 Task: Create a sub task Design and Implement Solution for the task  Improve user input sanitization for better security in the project Transform , assign it to team member softage.7@softage.net and update the status of the sub task to  On Track  , set the priority of the sub task to Low.
Action: Mouse moved to (58, 563)
Screenshot: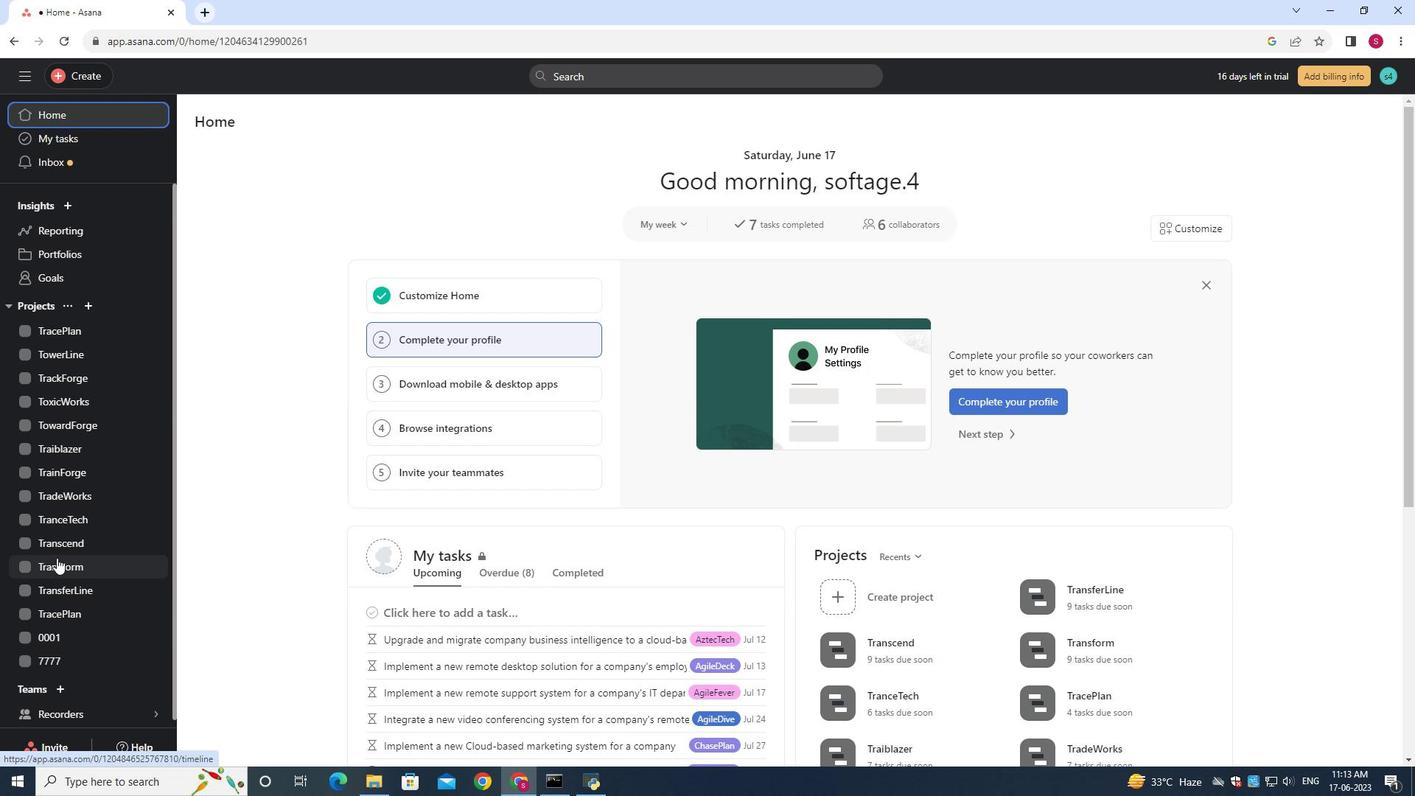 
Action: Mouse pressed left at (58, 563)
Screenshot: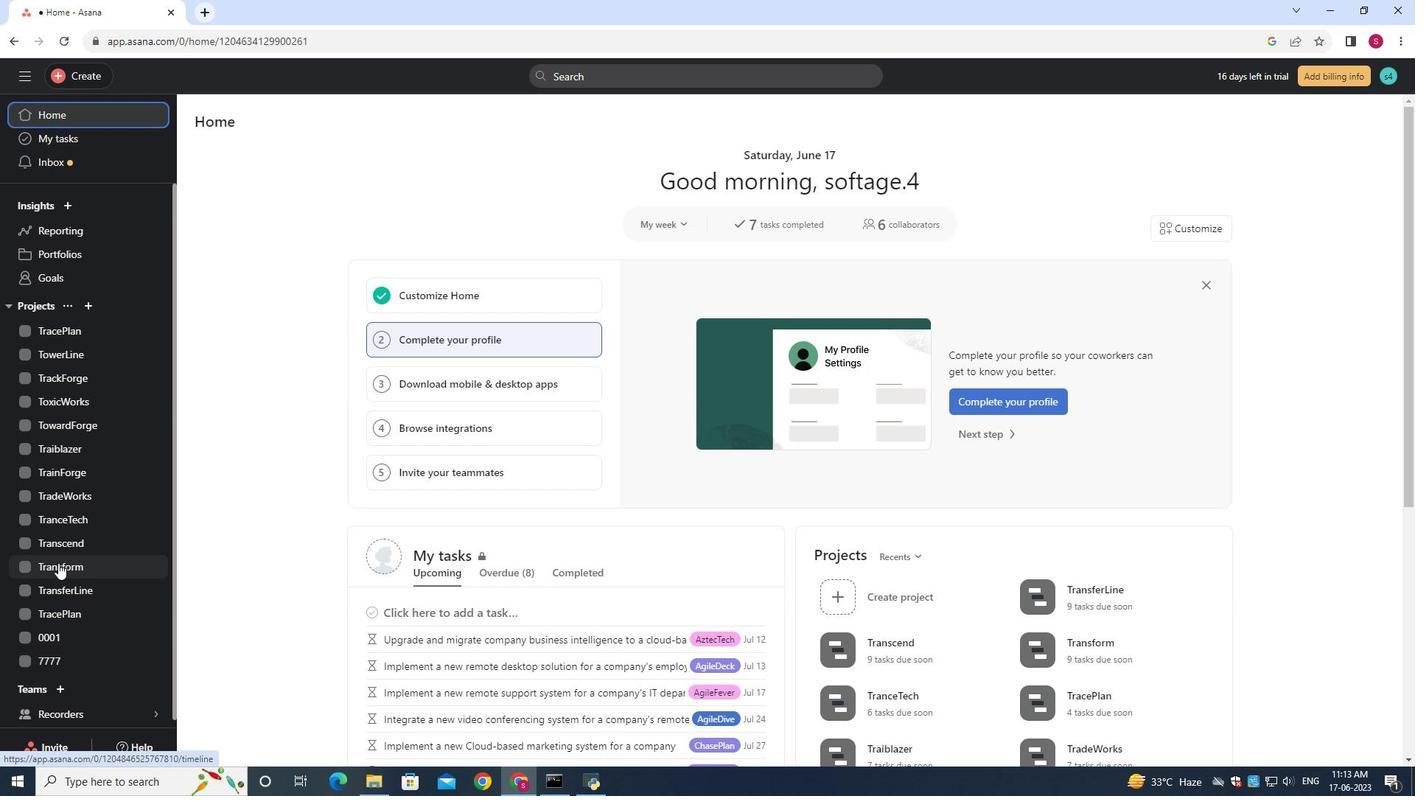 
Action: Mouse moved to (608, 356)
Screenshot: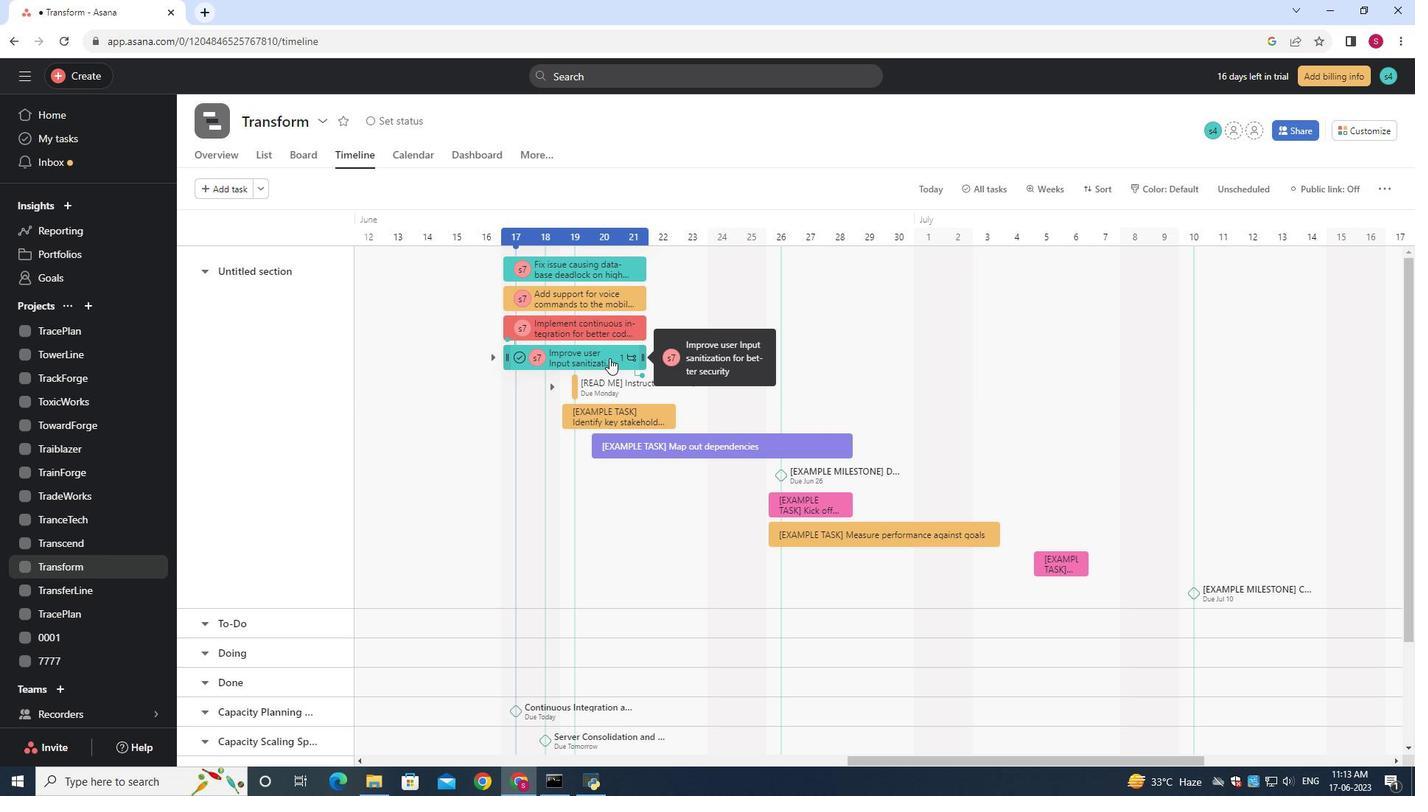 
Action: Mouse pressed left at (608, 356)
Screenshot: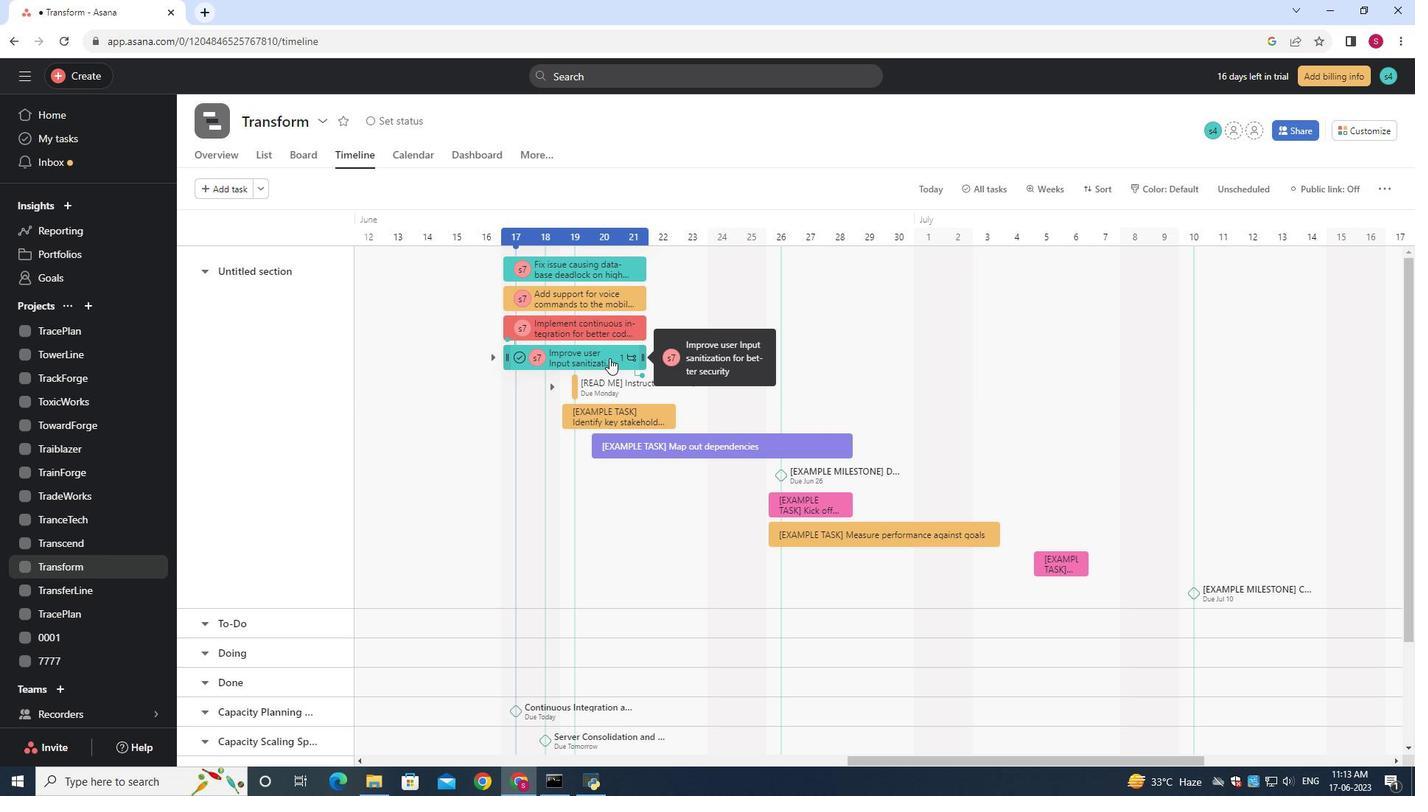 
Action: Mouse moved to (1071, 473)
Screenshot: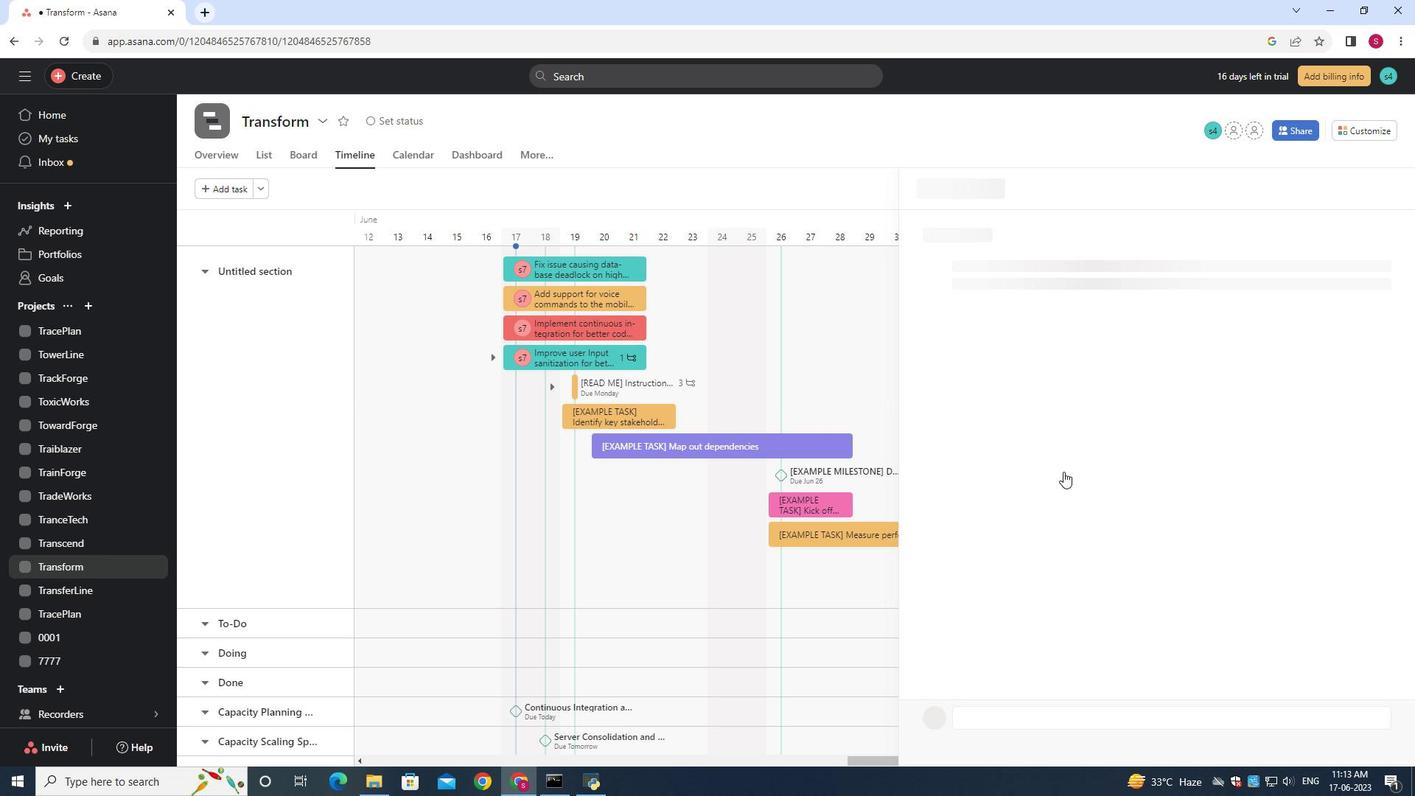 
Action: Mouse scrolled (1071, 473) with delta (0, 0)
Screenshot: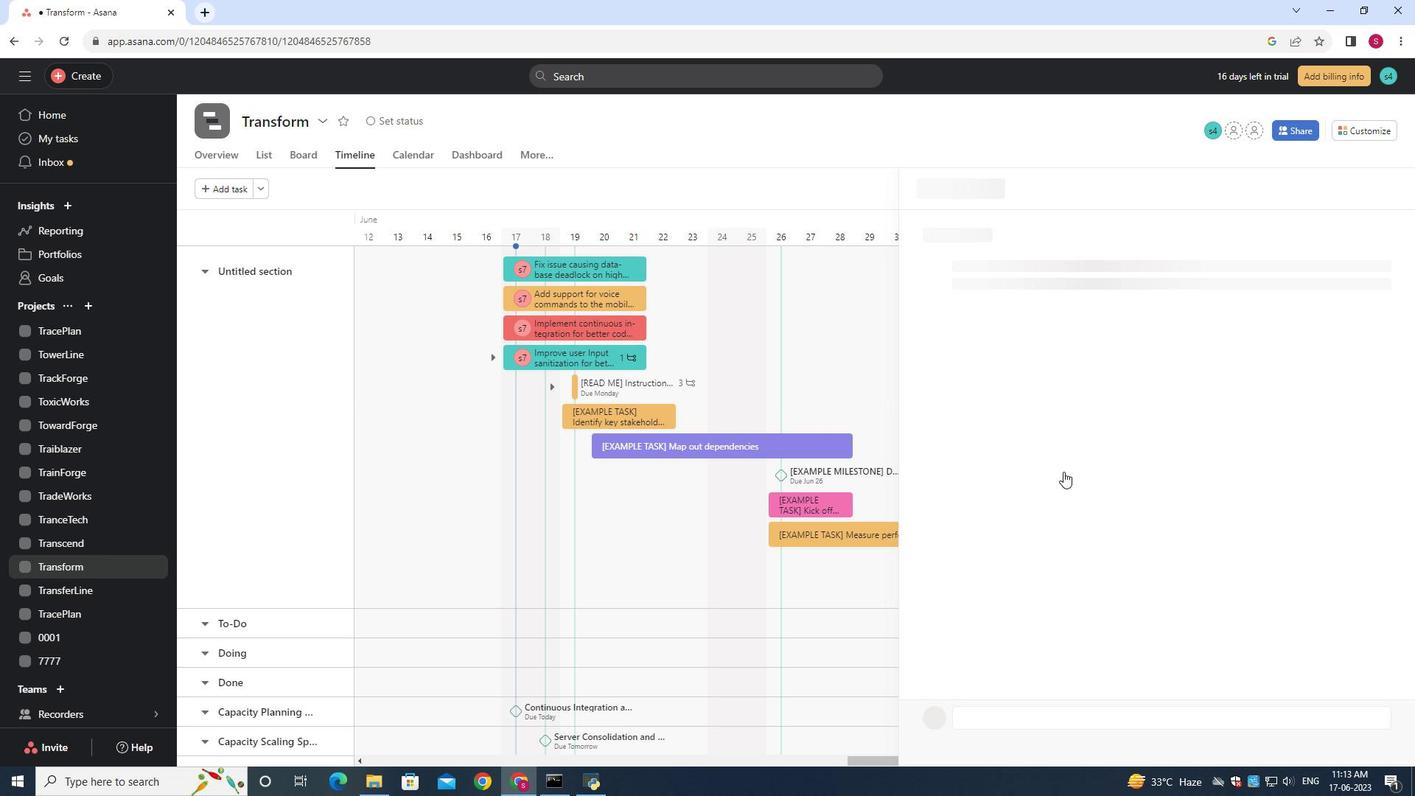 
Action: Mouse scrolled (1071, 473) with delta (0, 0)
Screenshot: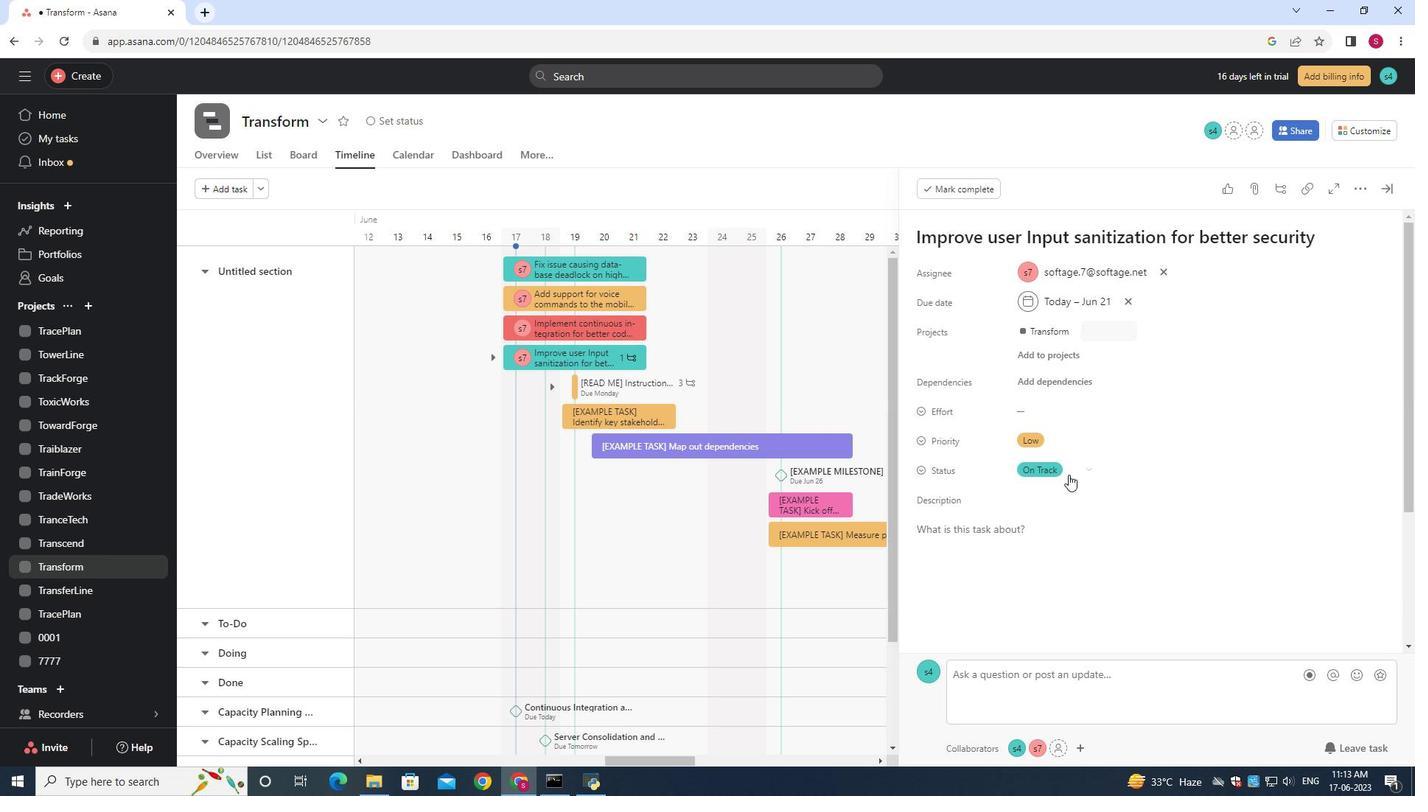 
Action: Mouse scrolled (1071, 473) with delta (0, 0)
Screenshot: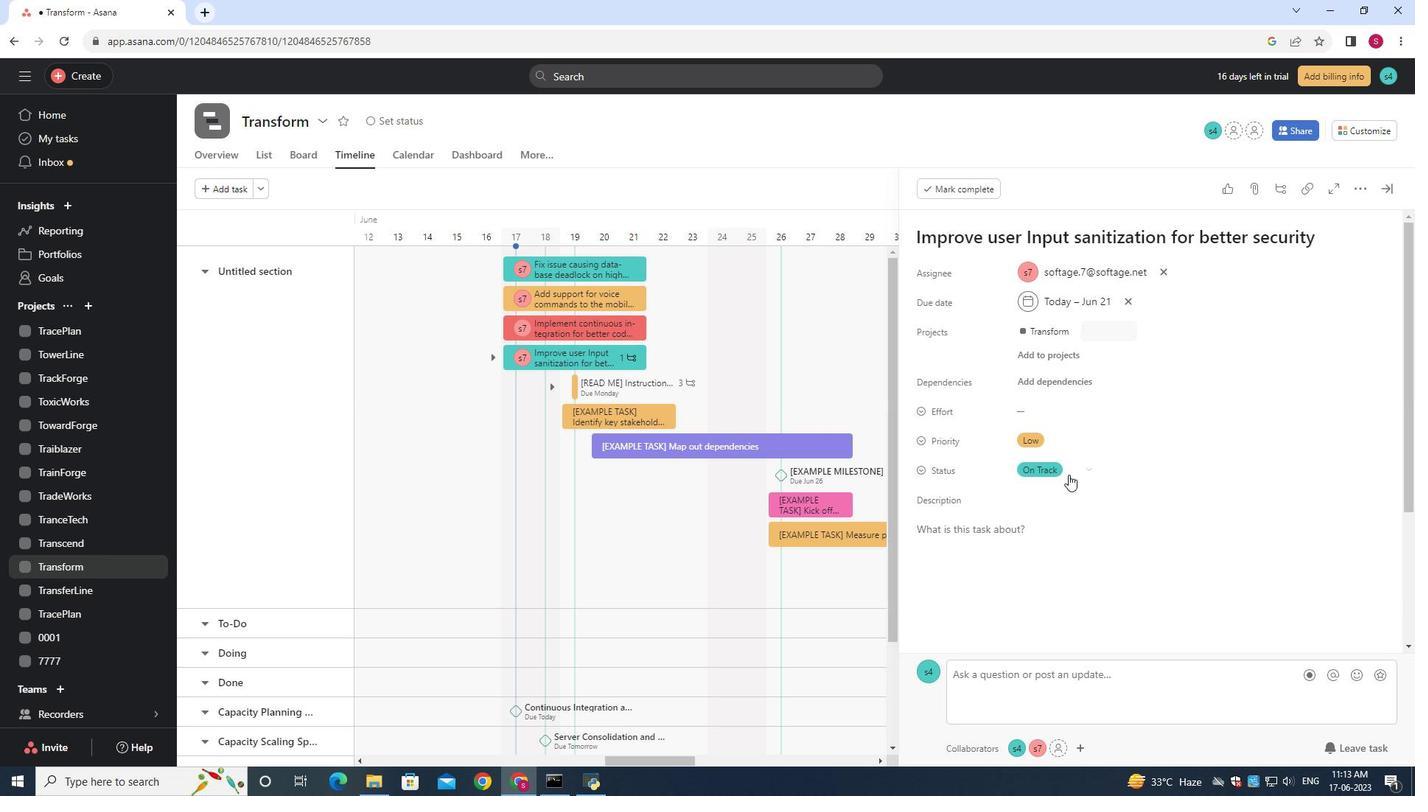 
Action: Mouse scrolled (1071, 473) with delta (0, 0)
Screenshot: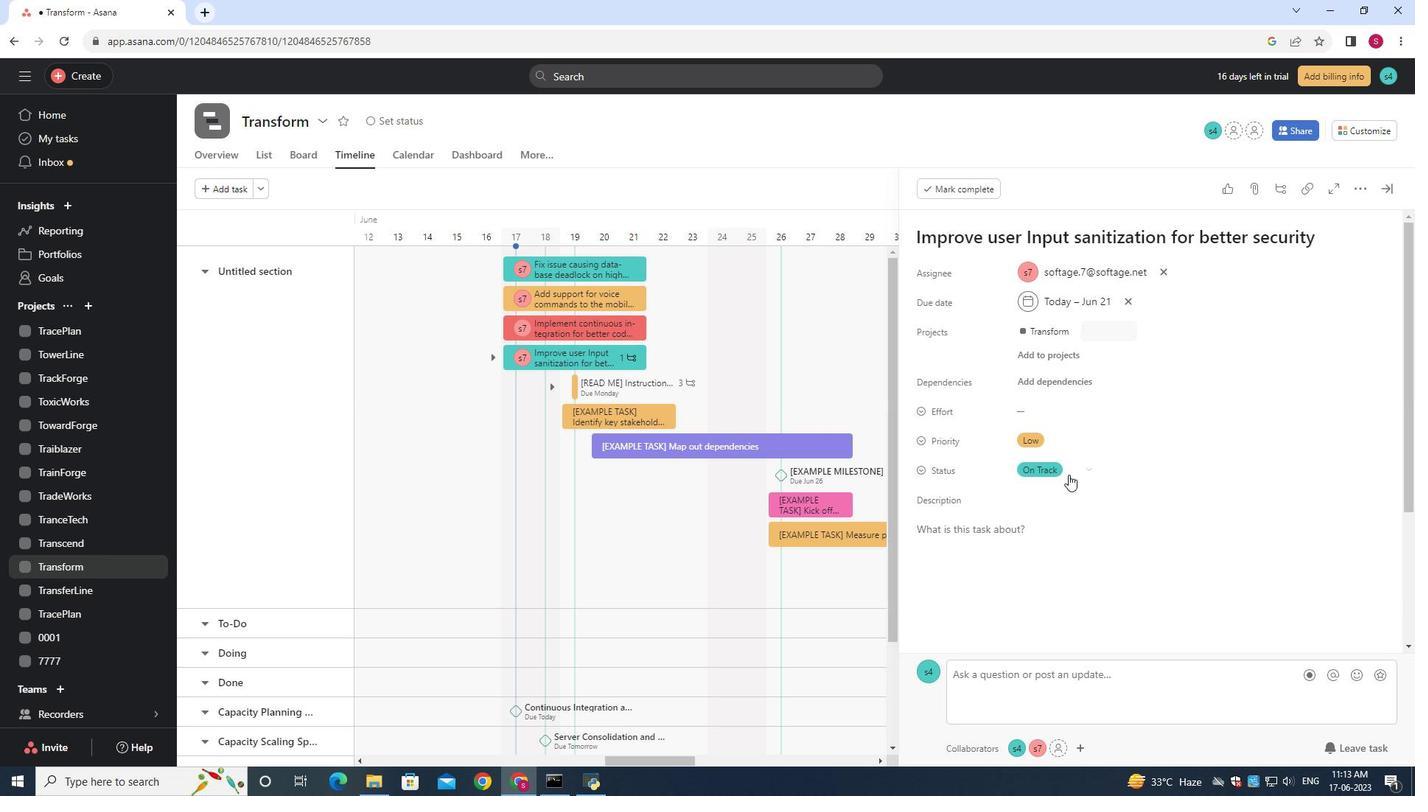 
Action: Mouse moved to (949, 535)
Screenshot: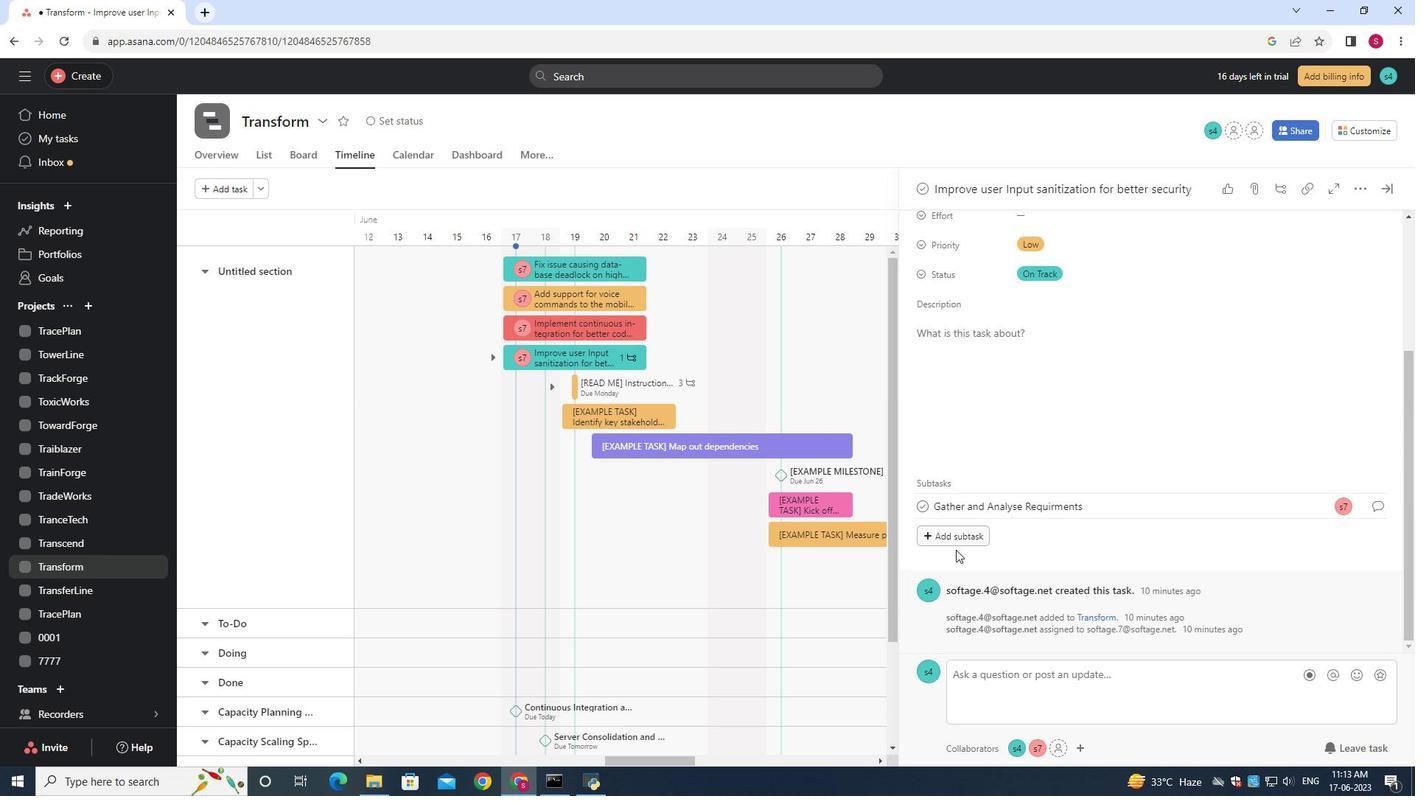 
Action: Mouse pressed left at (949, 535)
Screenshot: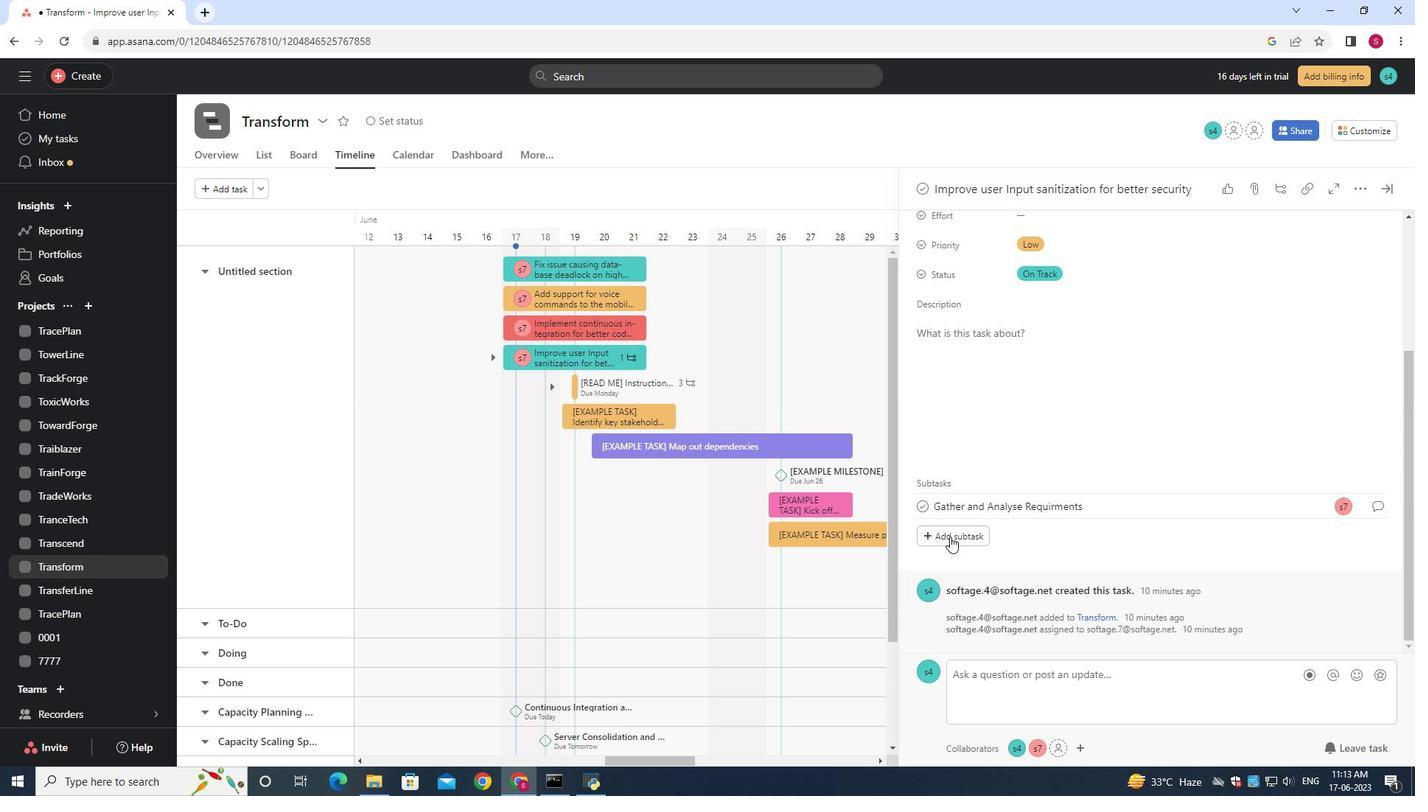 
Action: Mouse moved to (950, 535)
Screenshot: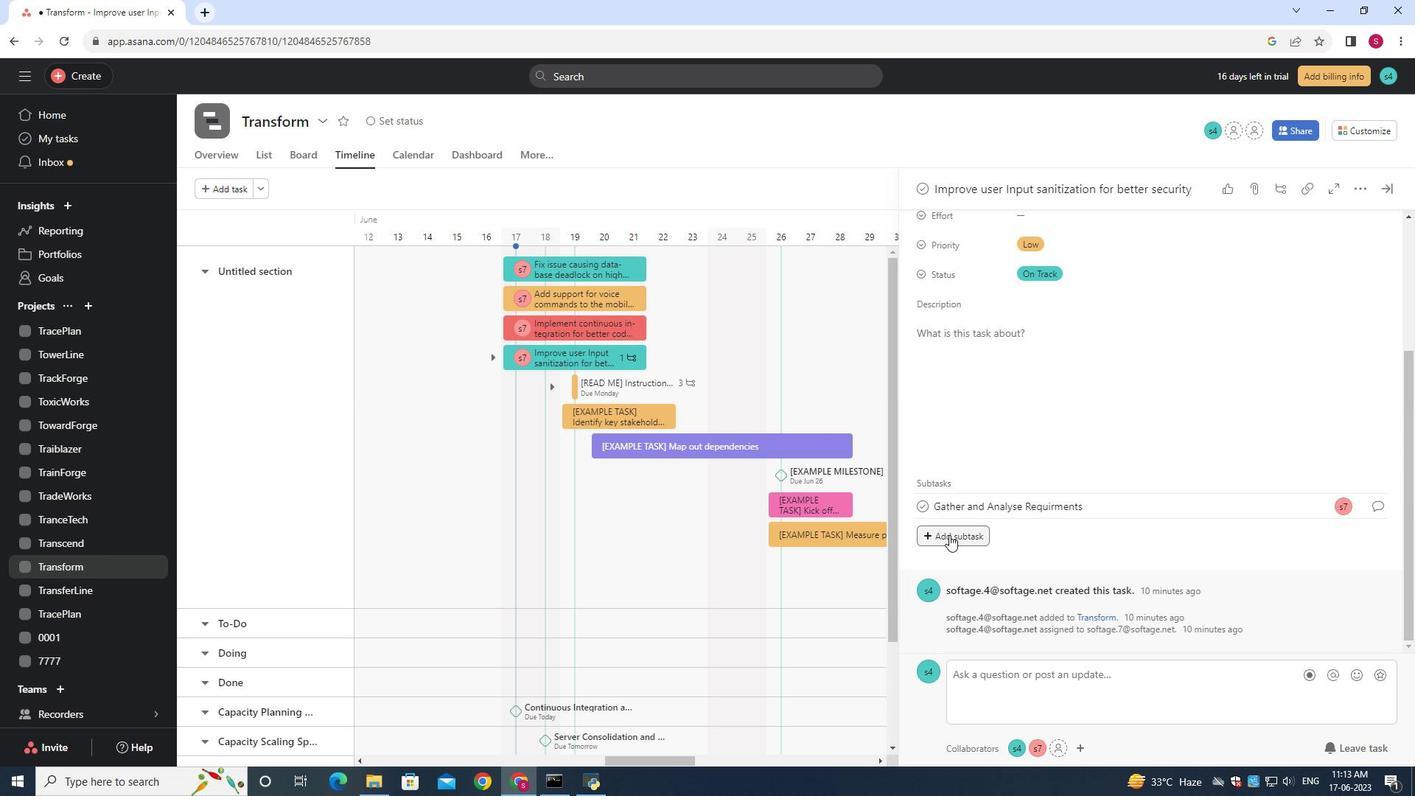 
Action: Key pressed <Key.shift>Dis<Key.backspace><Key.backspace>esign<Key.space>and<Key.space><Key.shift>Implement<Key.space><Key.shift>Solution
Screenshot: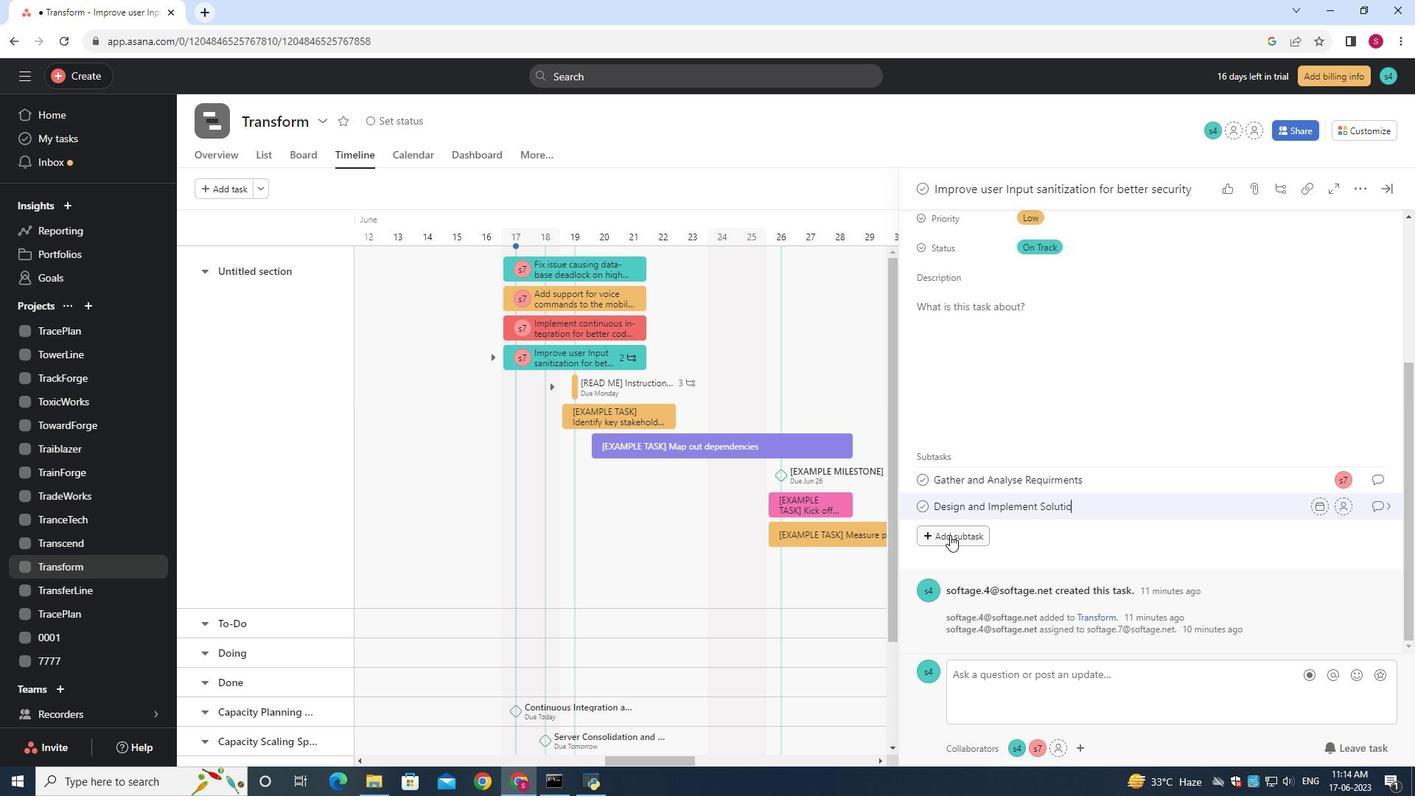 
Action: Mouse moved to (1347, 503)
Screenshot: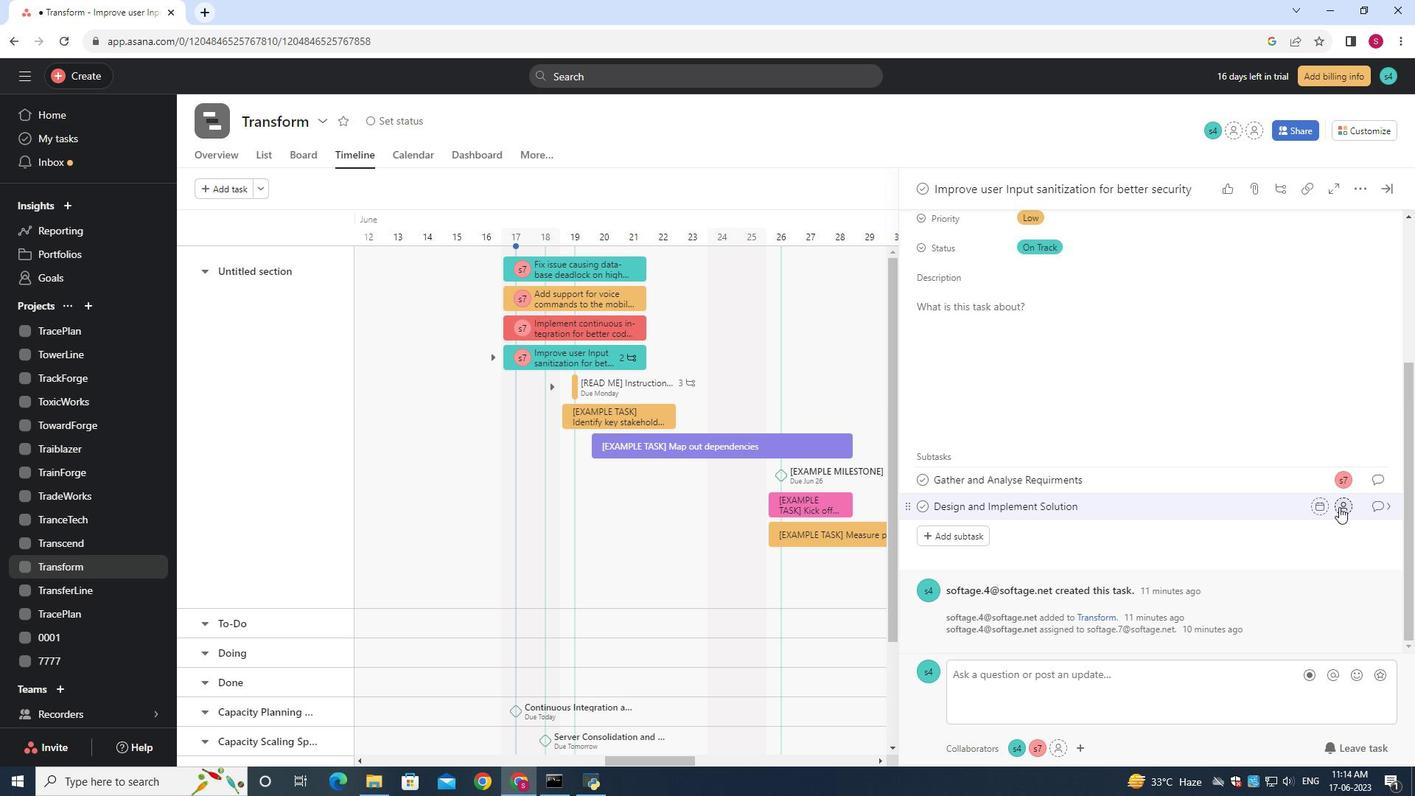 
Action: Mouse pressed left at (1347, 503)
Screenshot: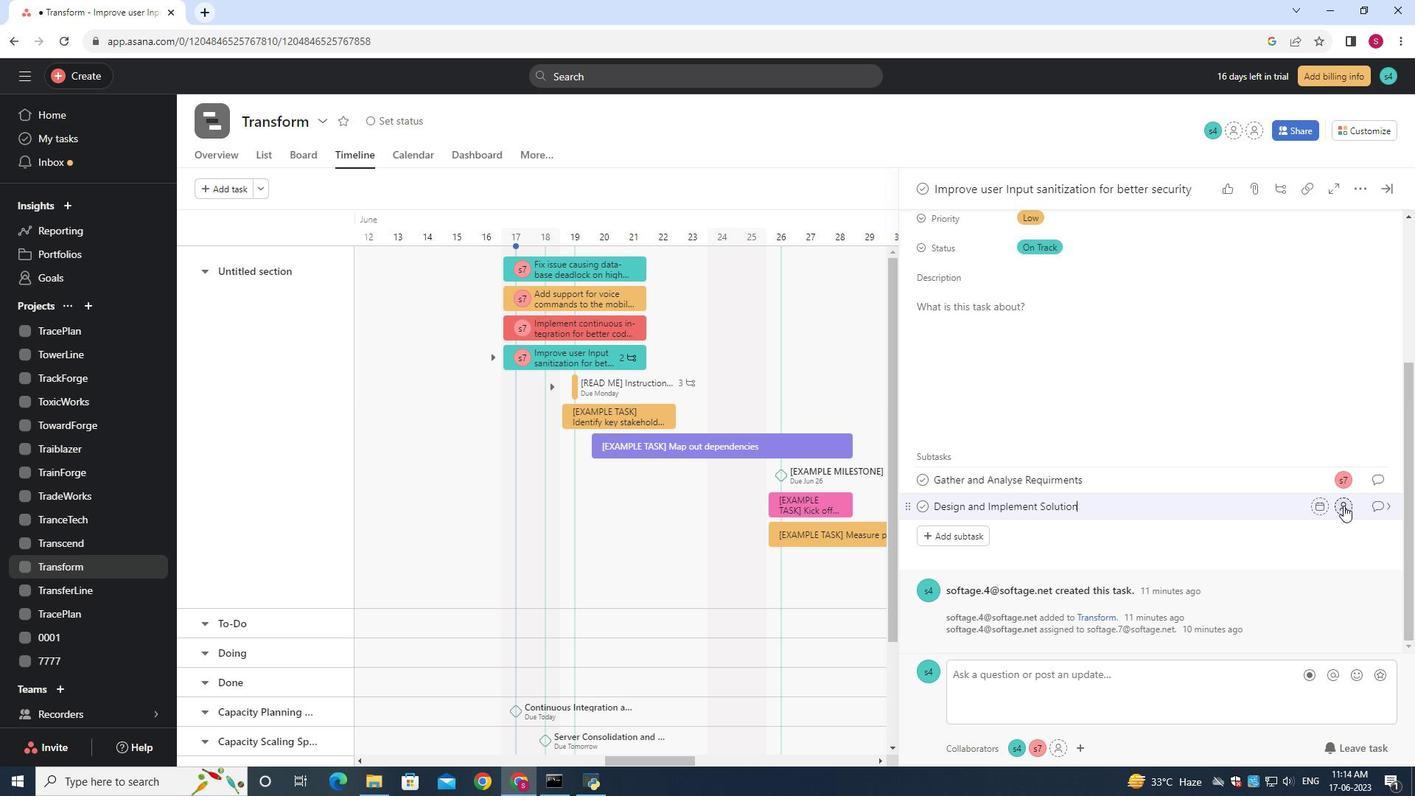 
Action: Mouse moved to (1333, 495)
Screenshot: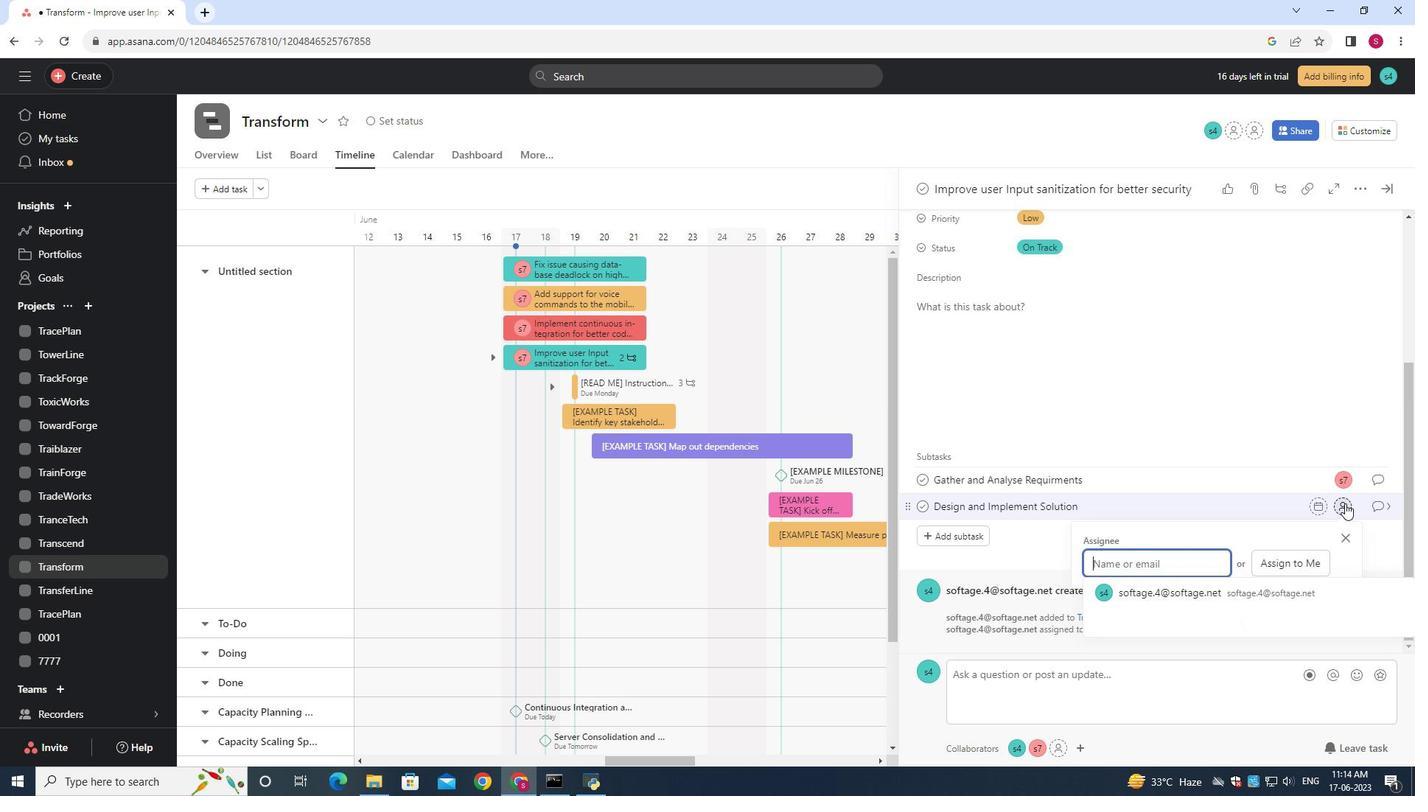
Action: Key pressed softage.
Screenshot: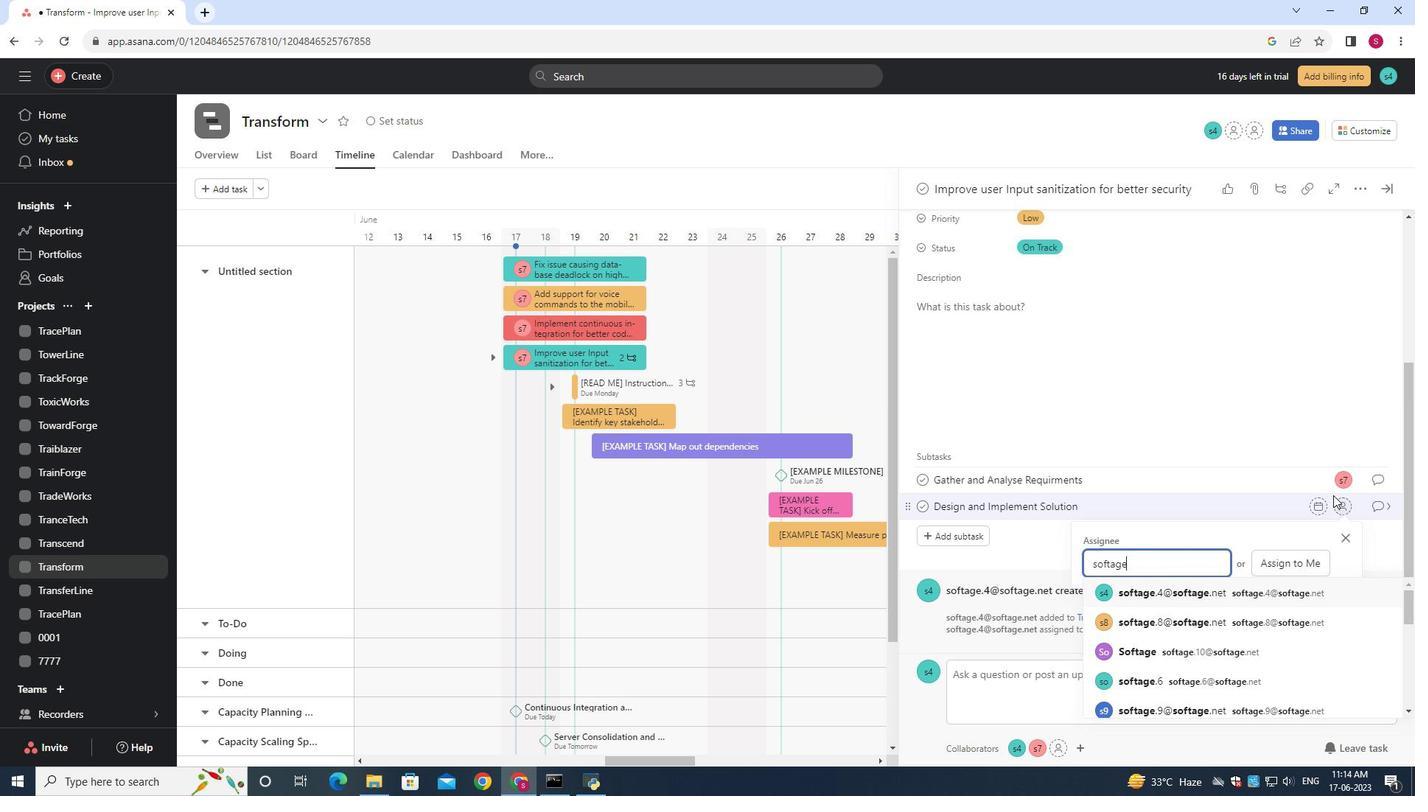 
Action: Mouse moved to (1329, 493)
Screenshot: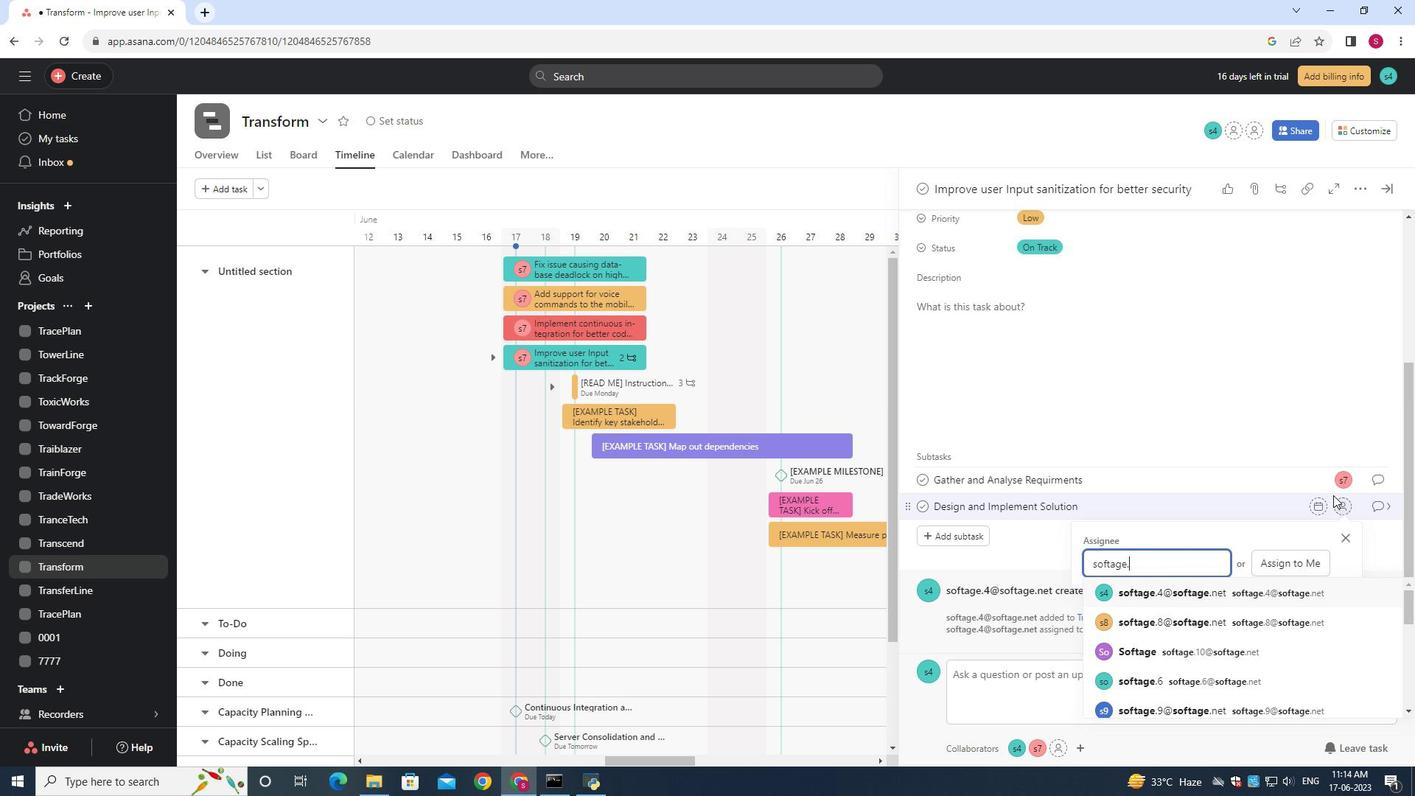 
Action: Key pressed 7
Screenshot: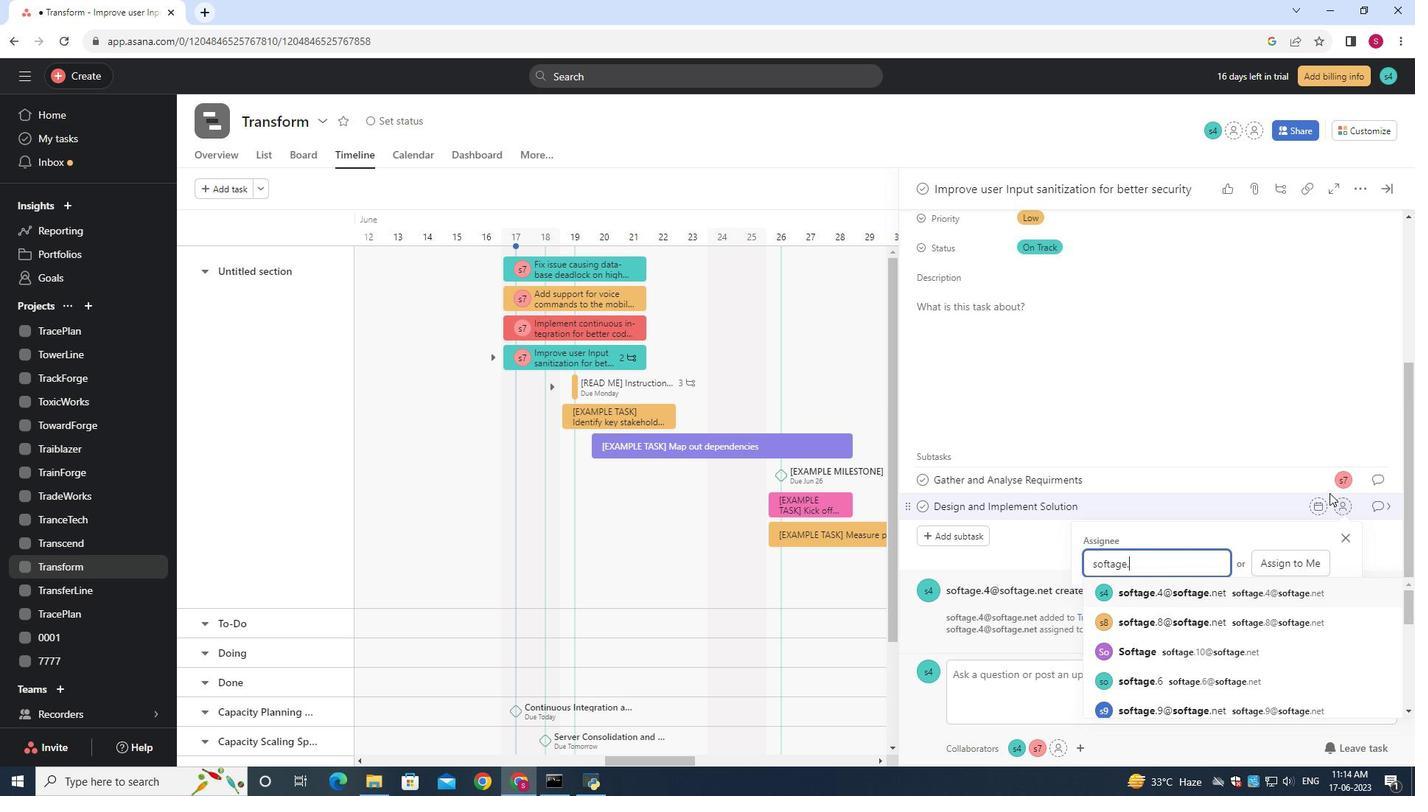 
Action: Mouse moved to (1314, 488)
Screenshot: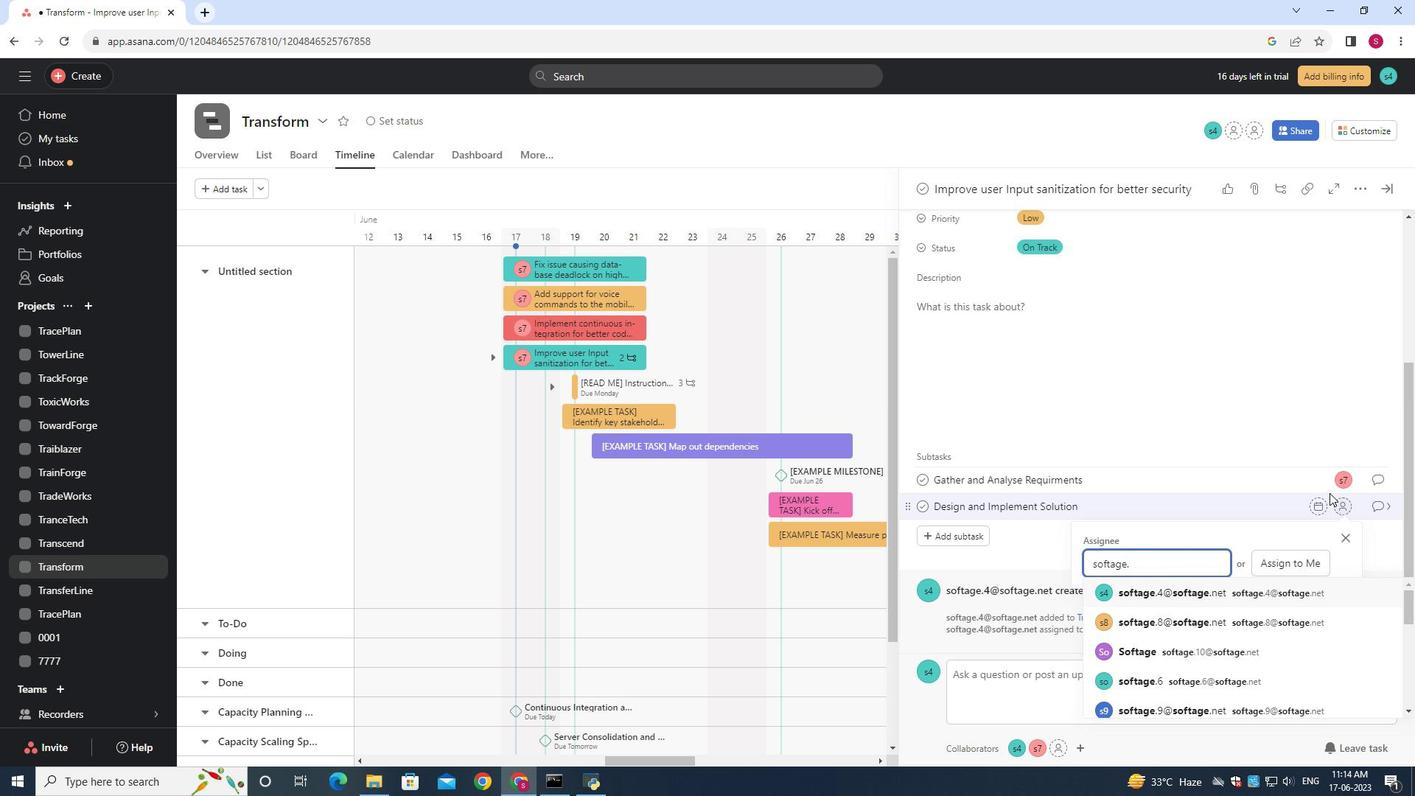 
Action: Key pressed <Key.shift>
Screenshot: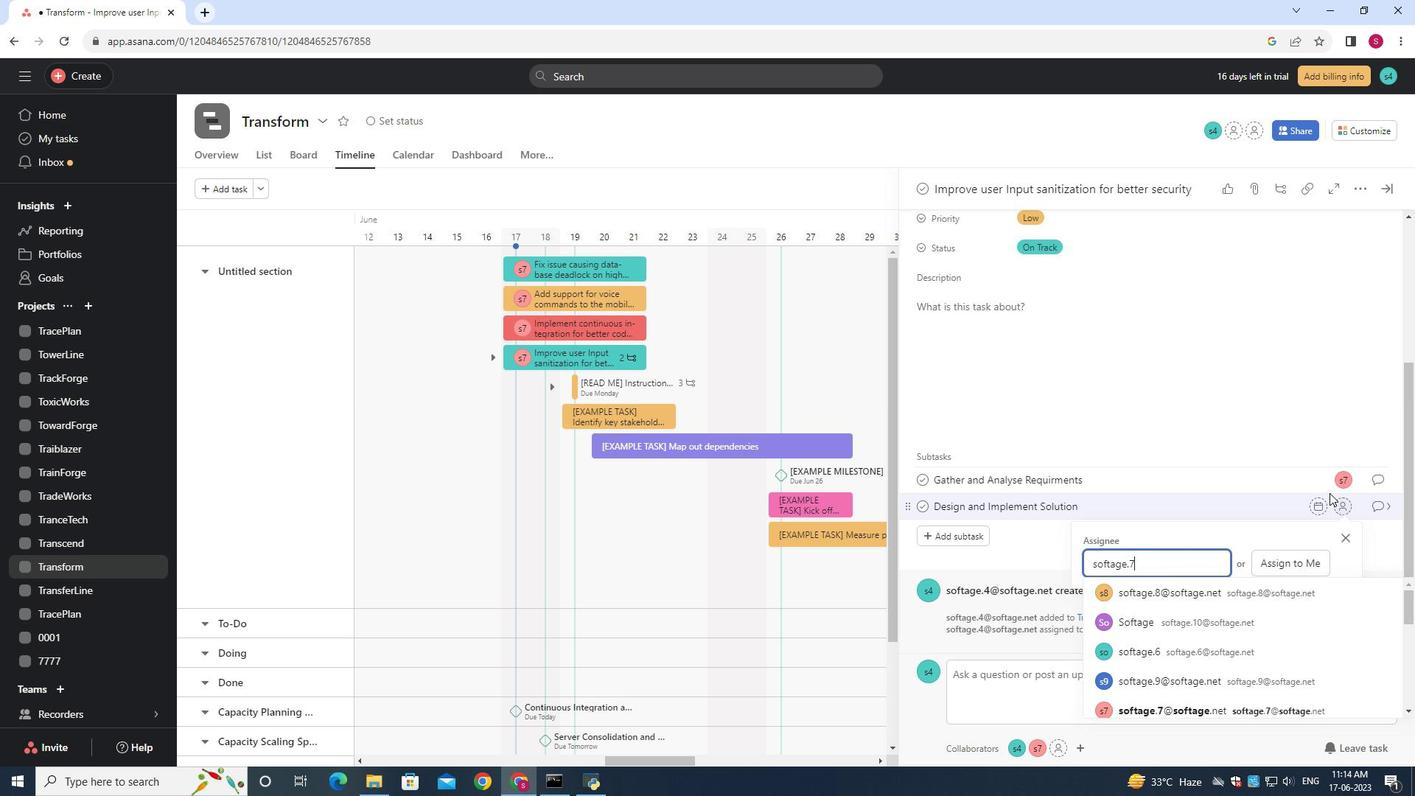 
Action: Mouse moved to (1306, 483)
Screenshot: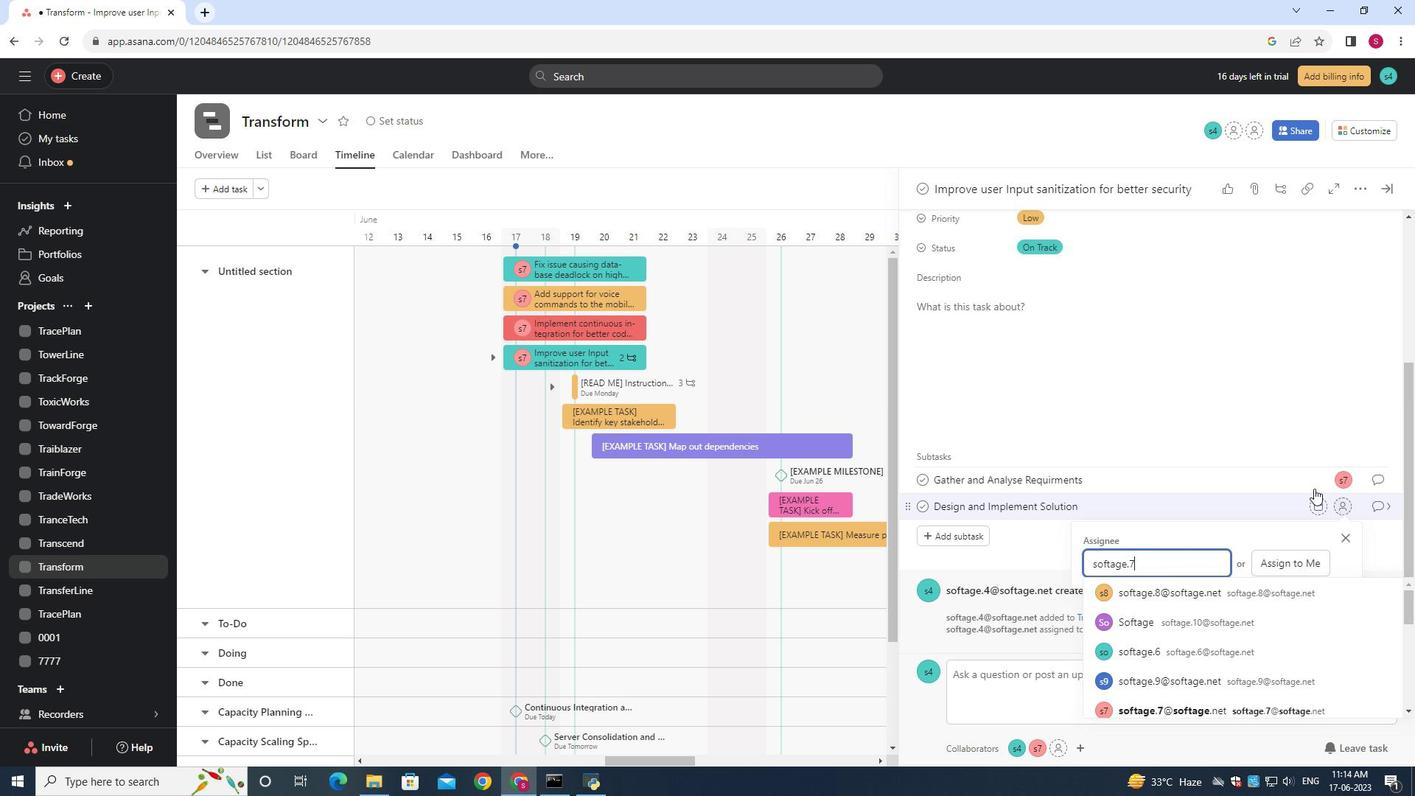 
Action: Key pressed @softage.net
Screenshot: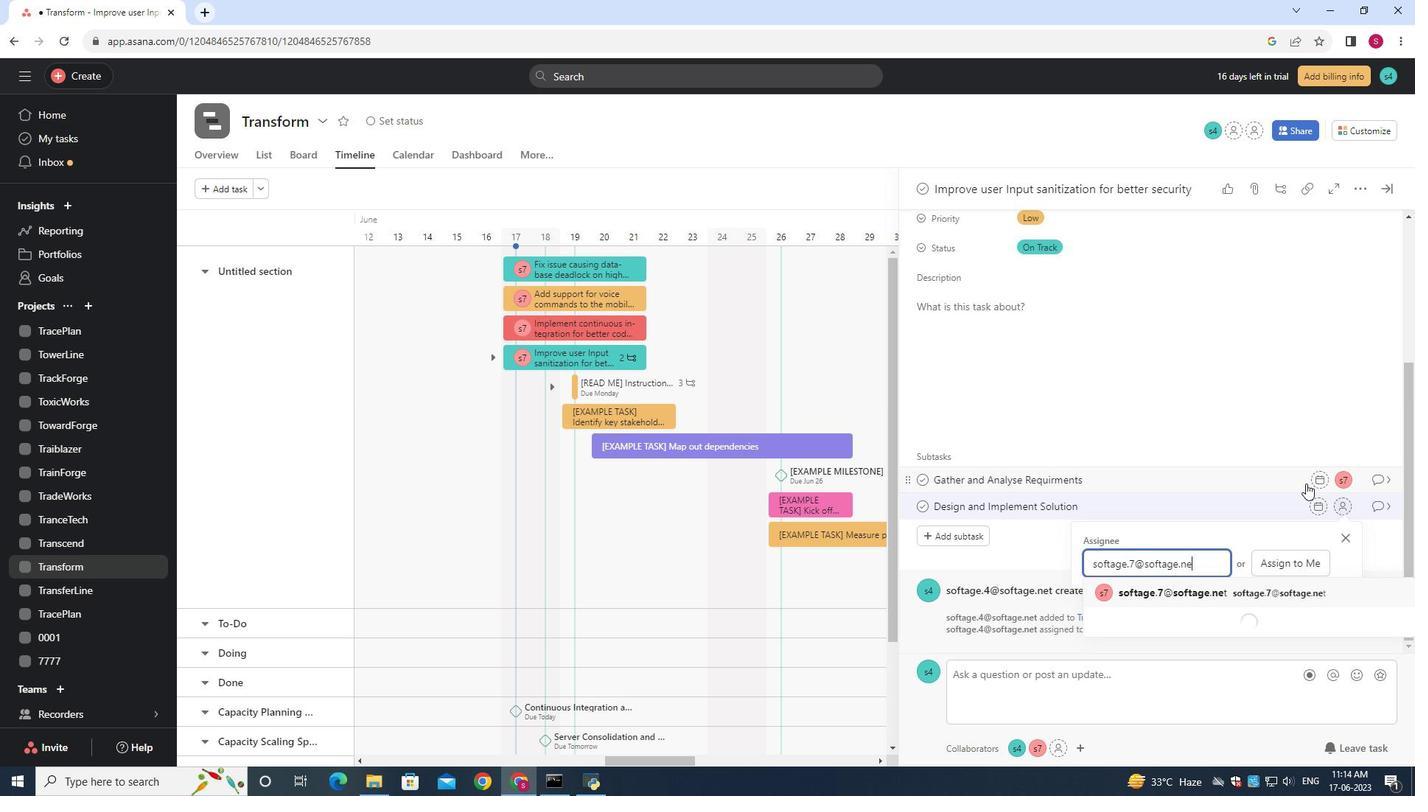
Action: Mouse moved to (1166, 589)
Screenshot: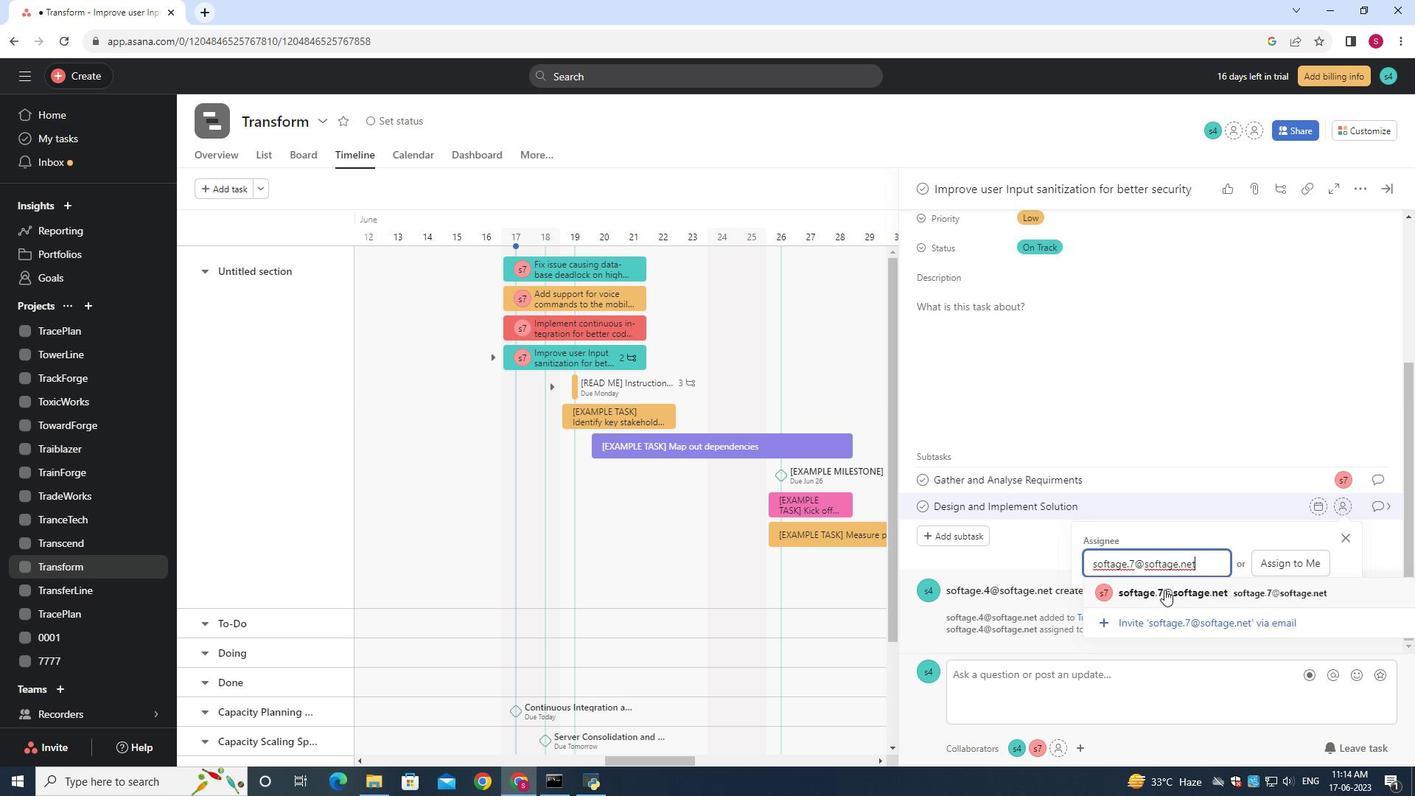 
Action: Mouse pressed left at (1166, 589)
Screenshot: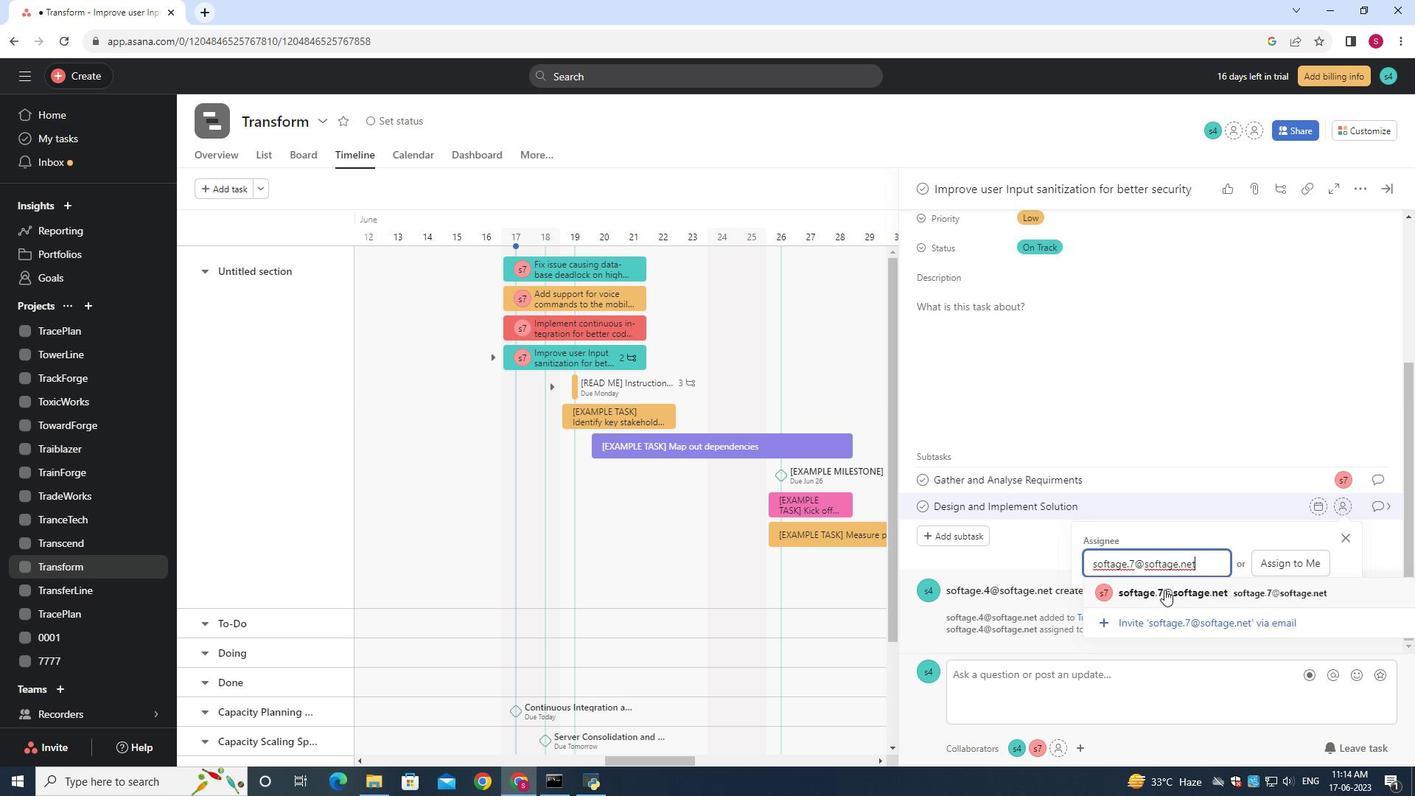 
Action: Mouse moved to (1384, 507)
Screenshot: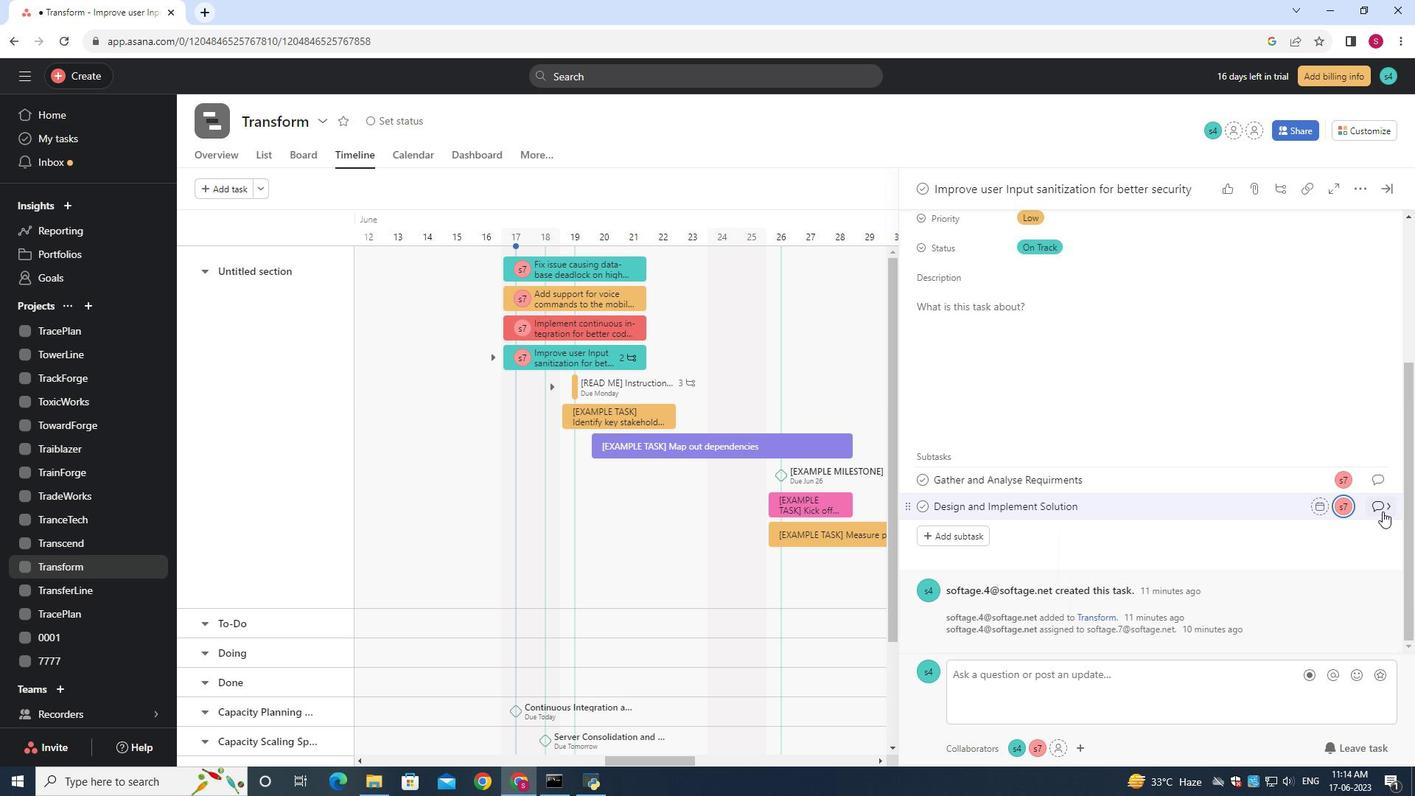 
Action: Mouse pressed left at (1384, 507)
Screenshot: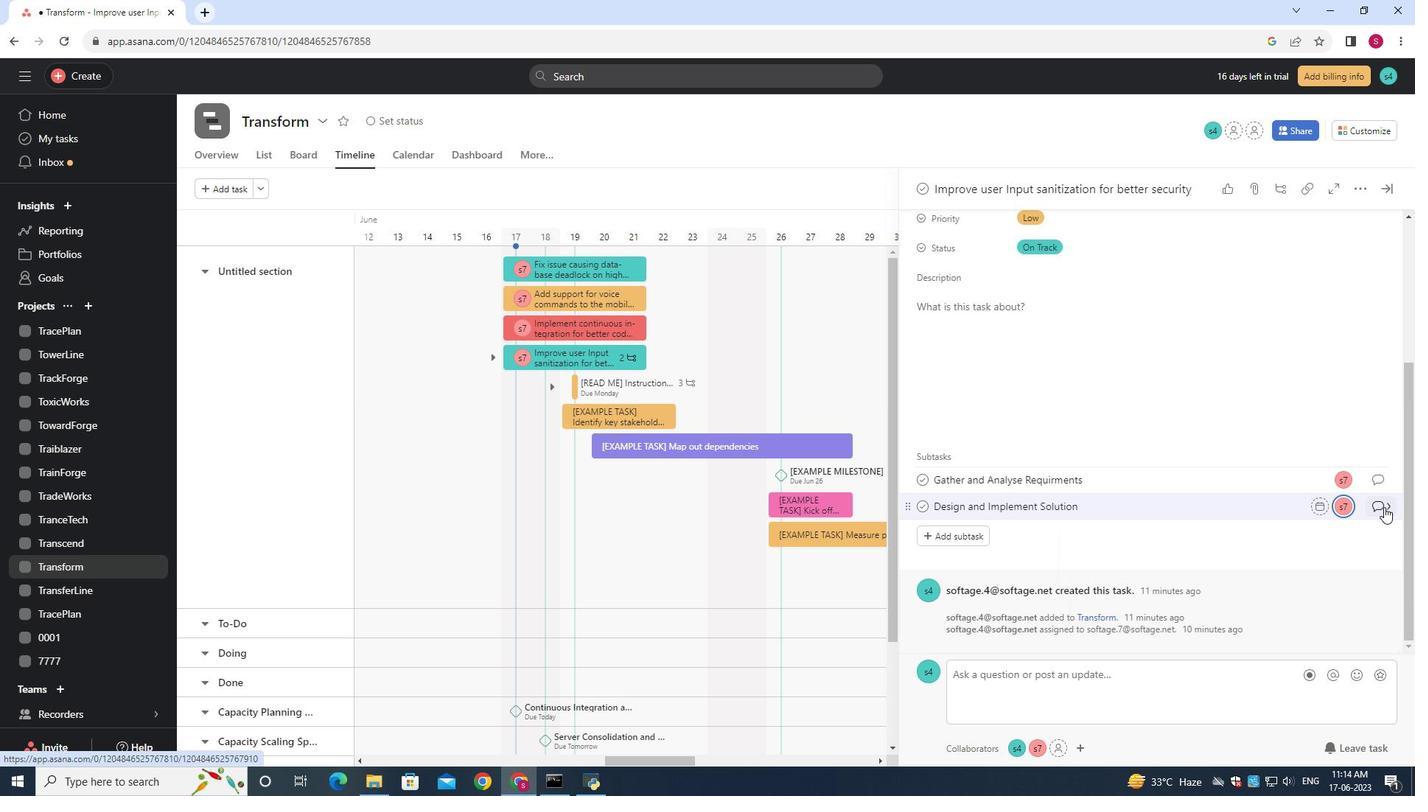 
Action: Mouse moved to (950, 399)
Screenshot: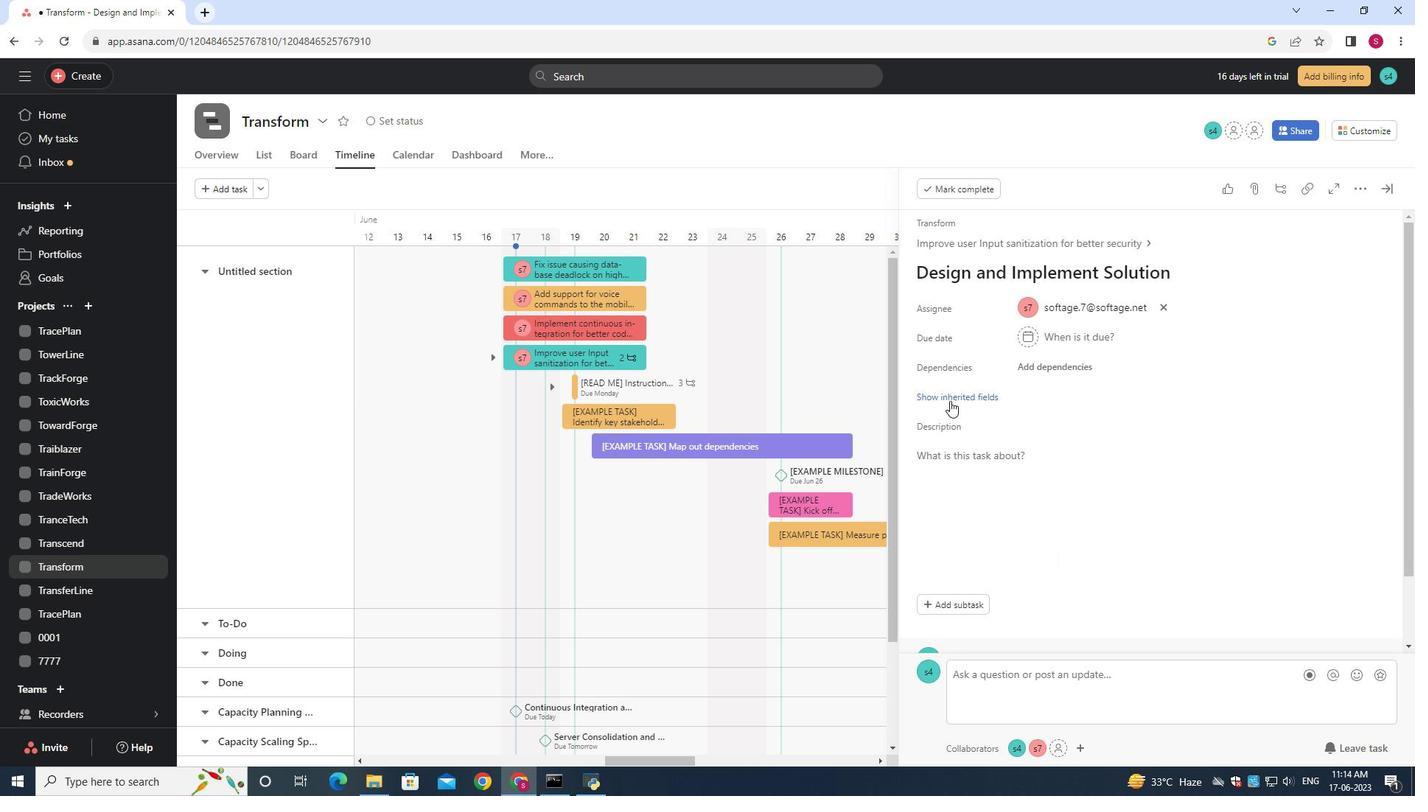 
Action: Mouse pressed left at (950, 399)
Screenshot: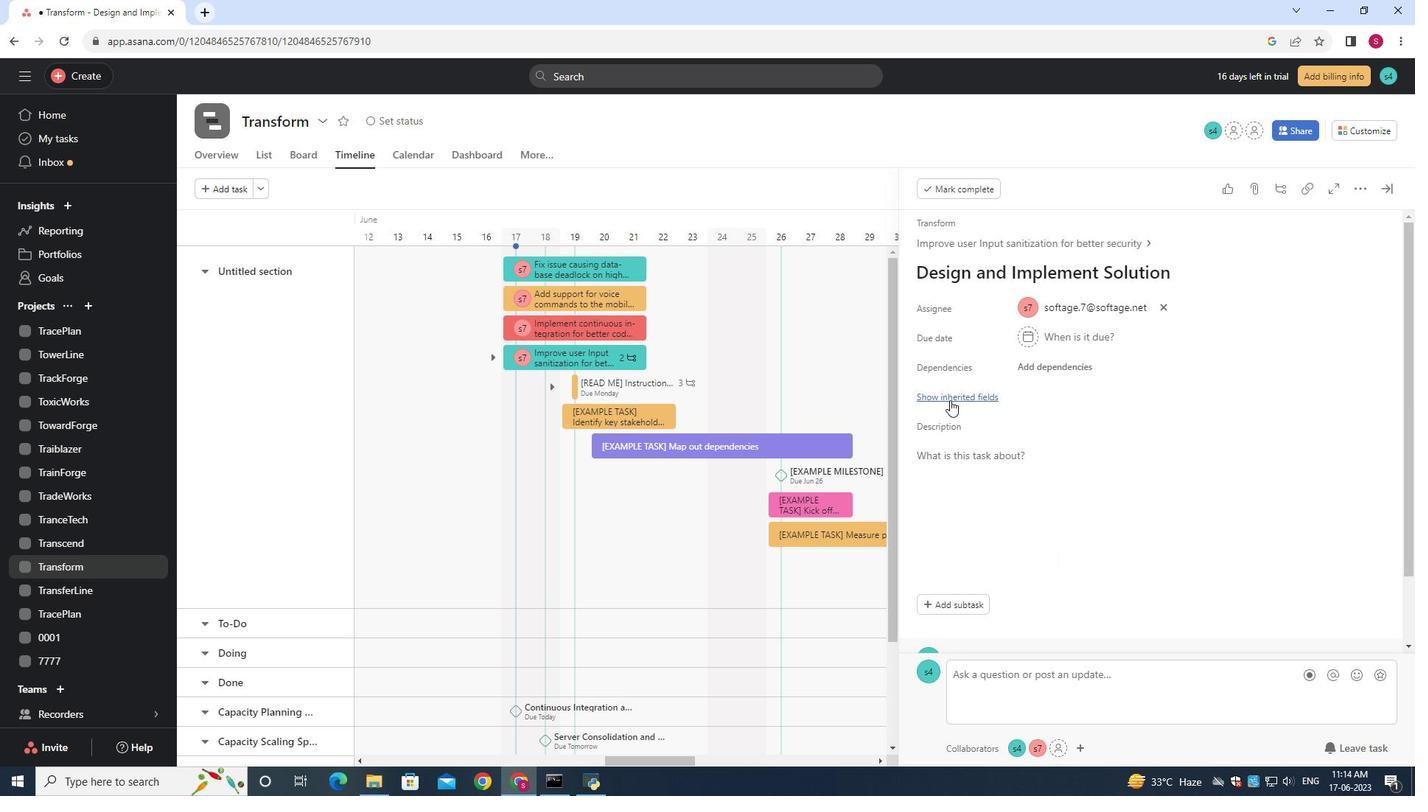 
Action: Mouse moved to (1016, 483)
Screenshot: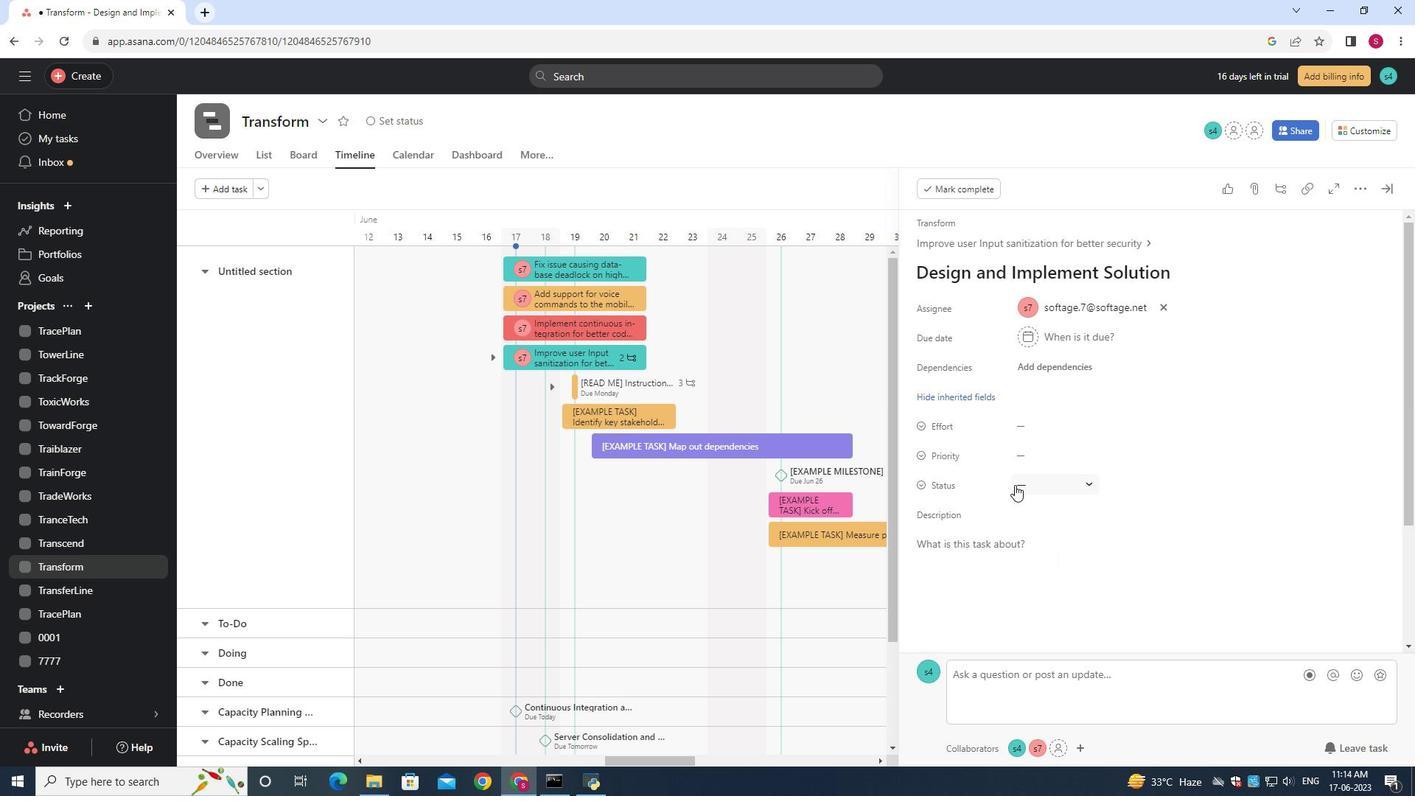 
Action: Mouse pressed left at (1016, 483)
Screenshot: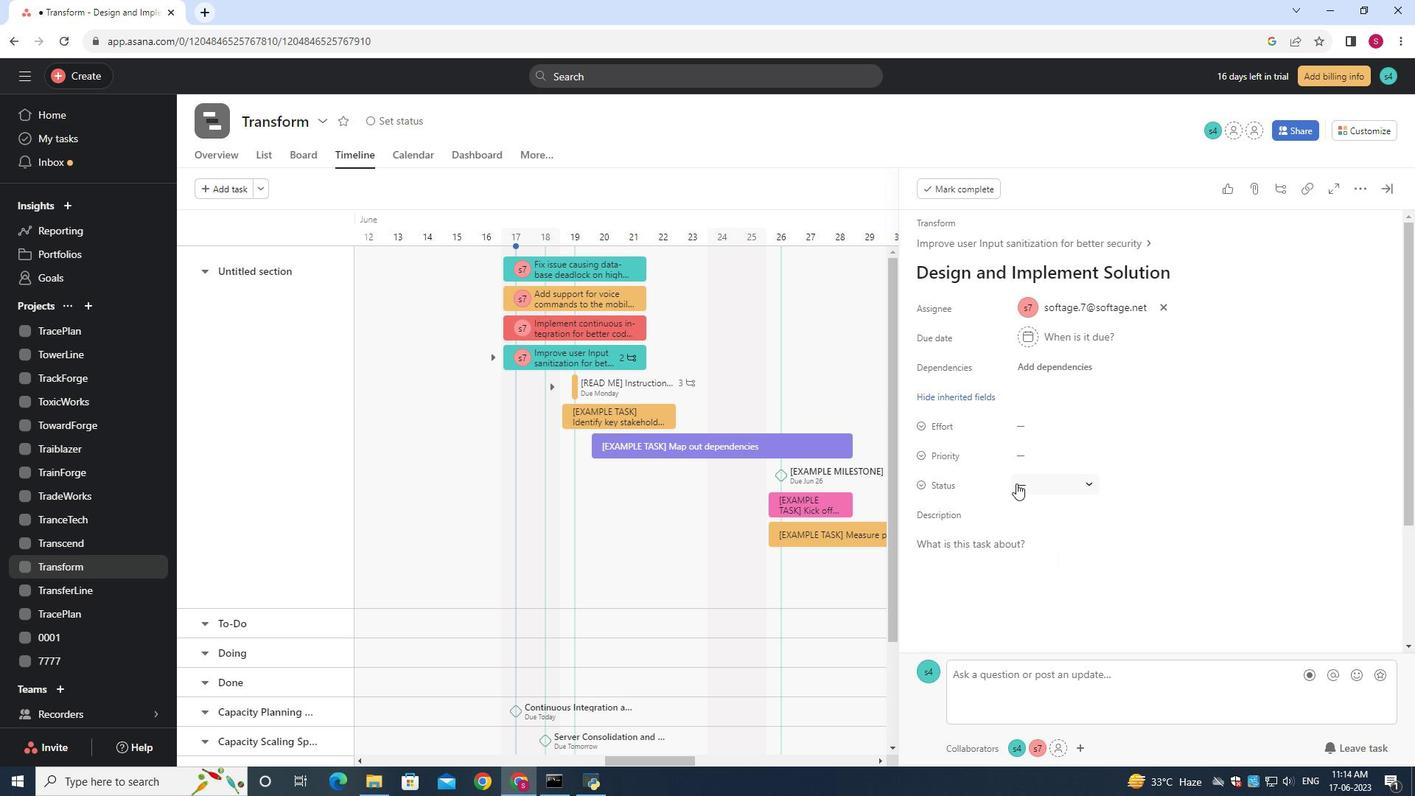 
Action: Mouse moved to (1053, 538)
Screenshot: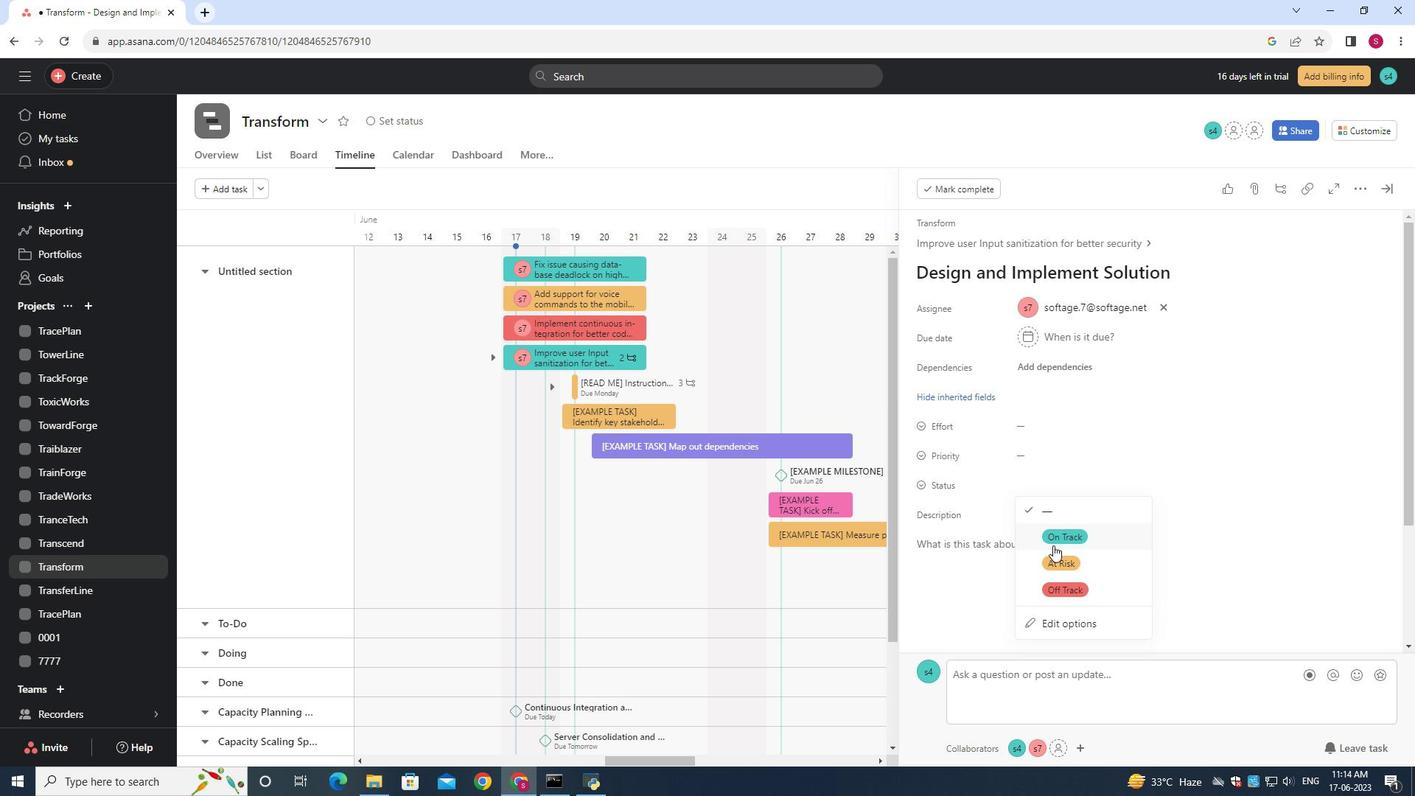 
Action: Mouse pressed left at (1053, 538)
Screenshot: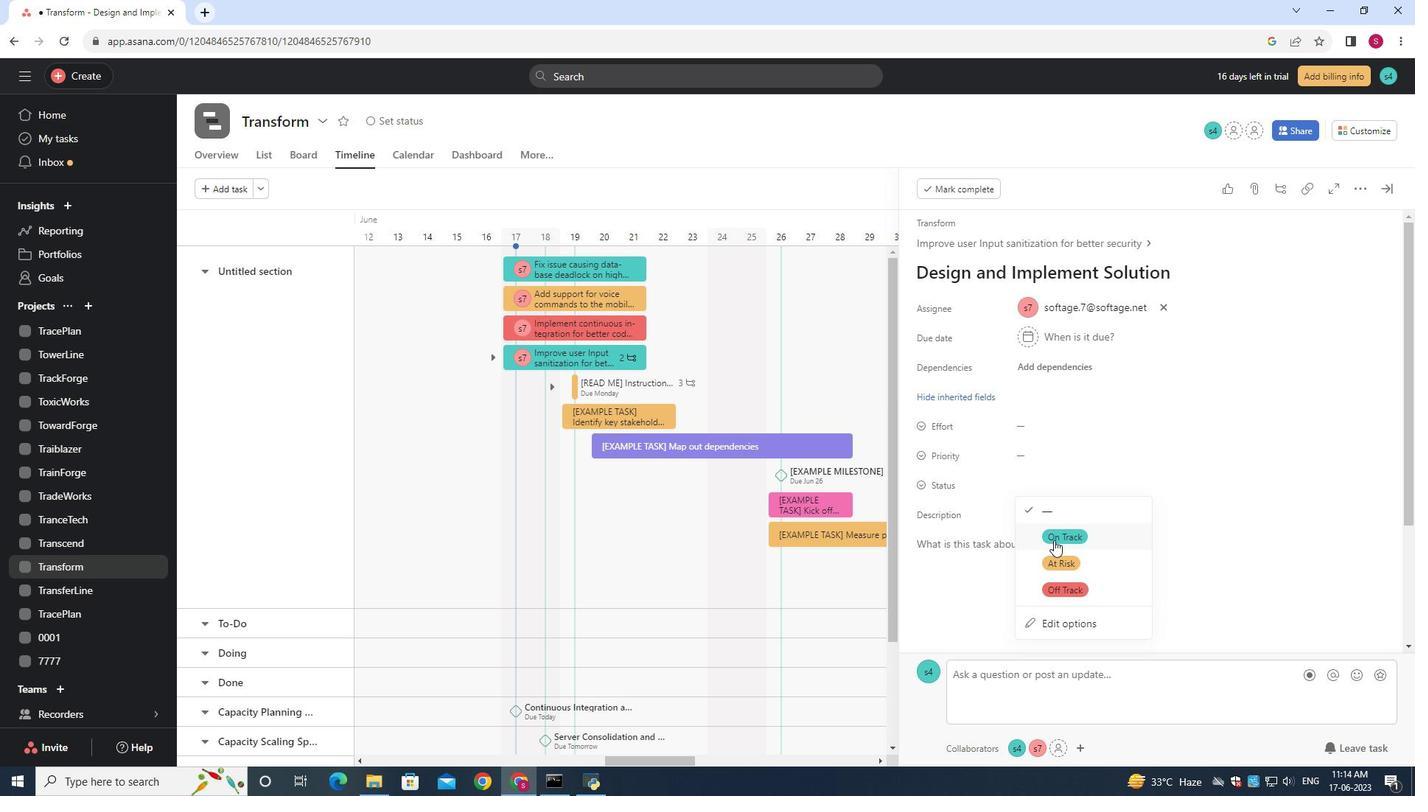 
Action: Mouse moved to (1034, 457)
Screenshot: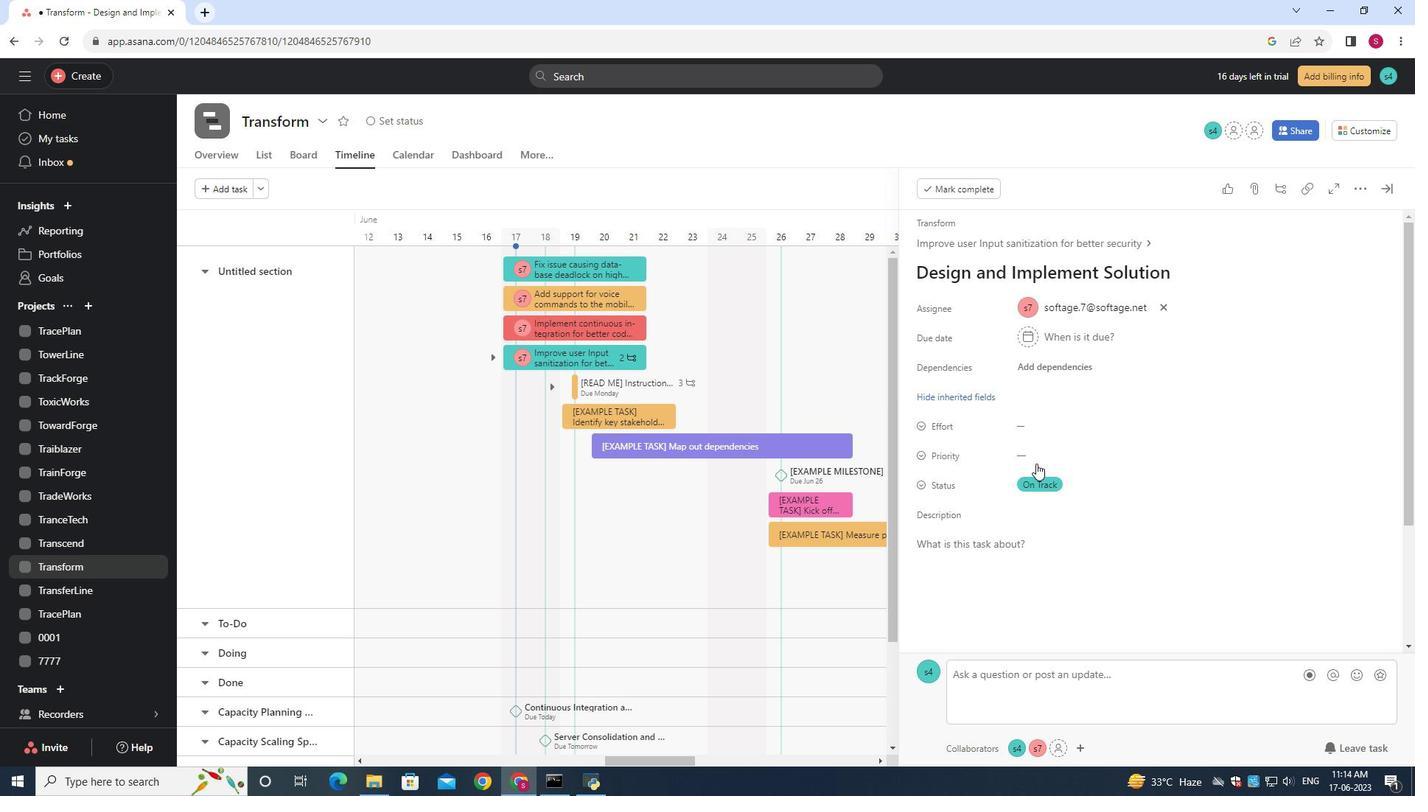 
Action: Mouse pressed left at (1034, 457)
Screenshot: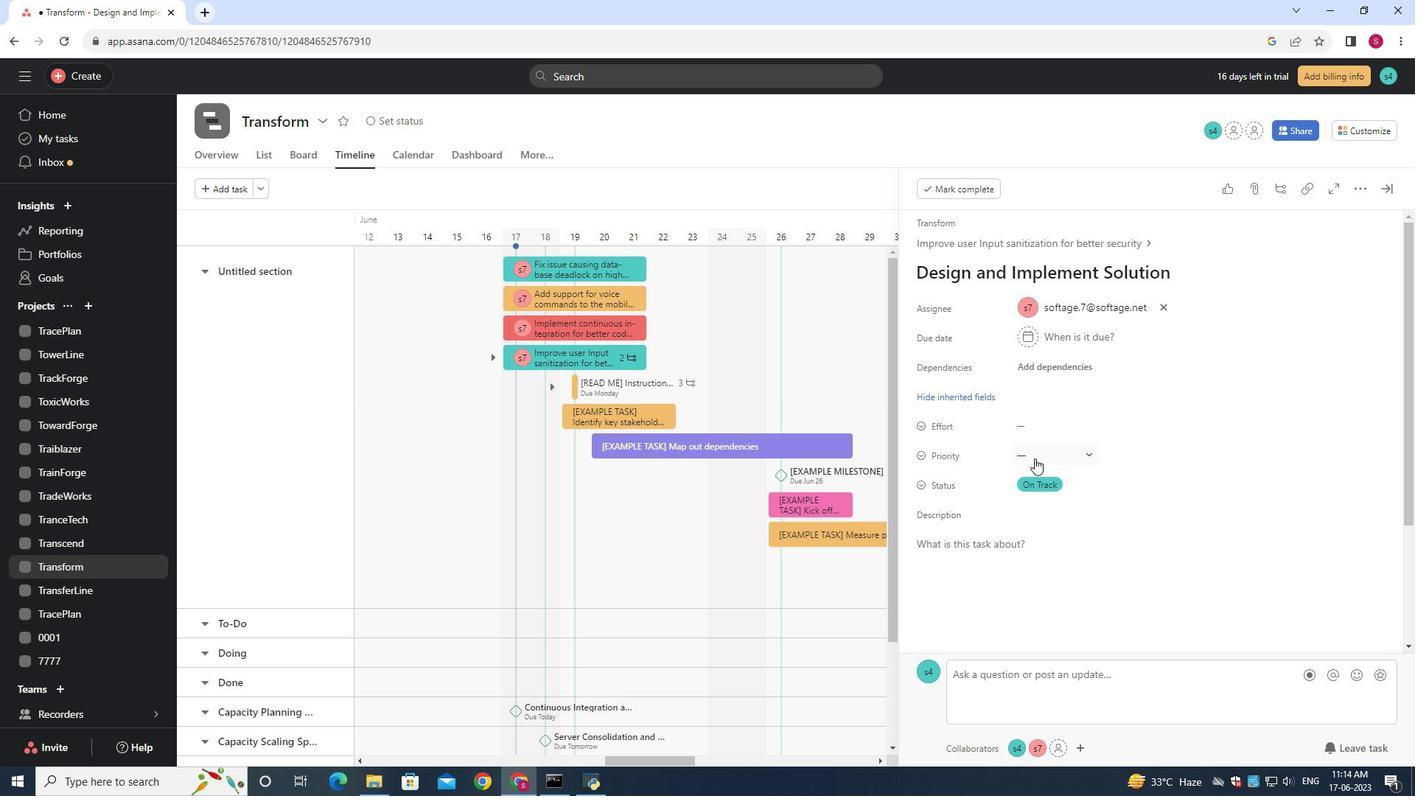 
Action: Mouse moved to (1063, 549)
Screenshot: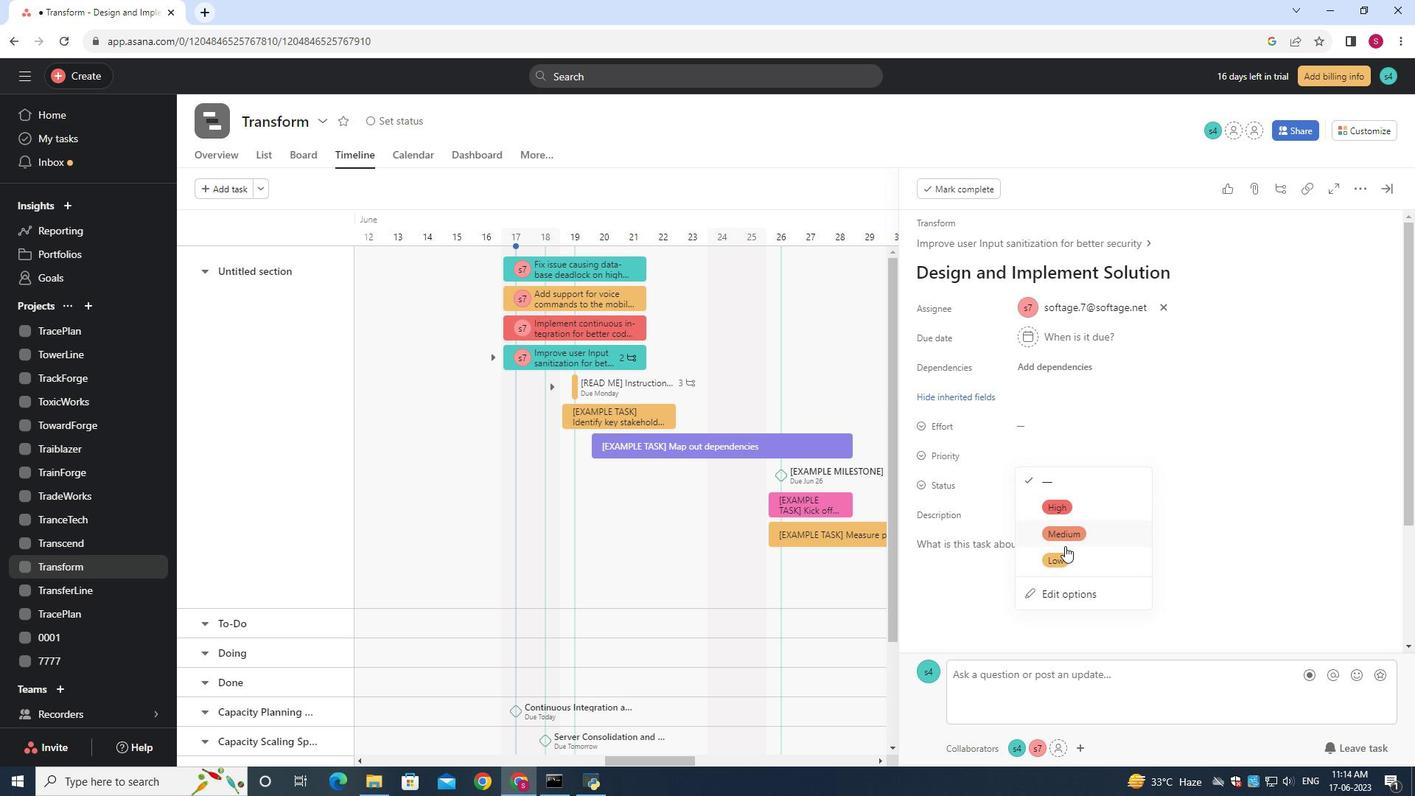 
Action: Mouse pressed left at (1063, 549)
Screenshot: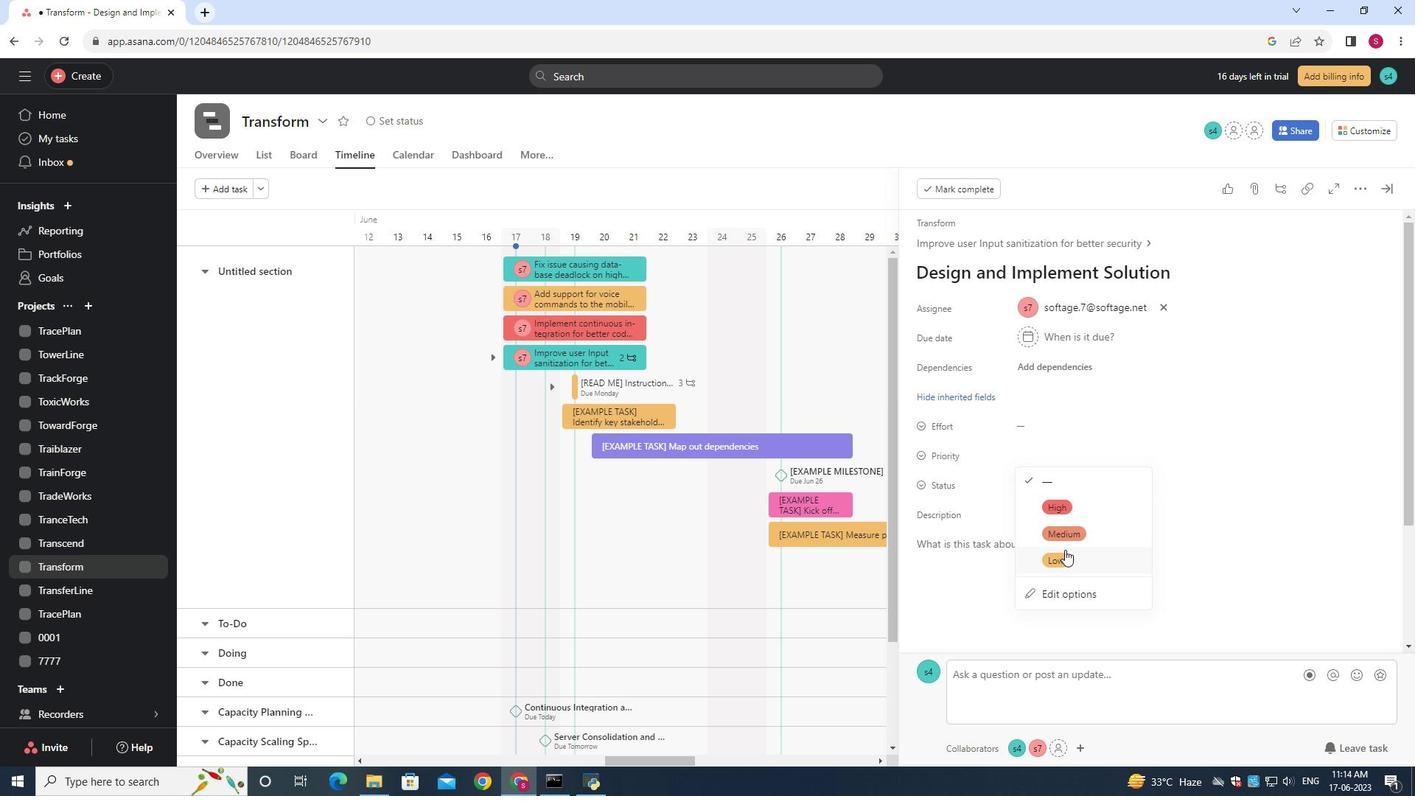
Action: Mouse moved to (1061, 467)
Screenshot: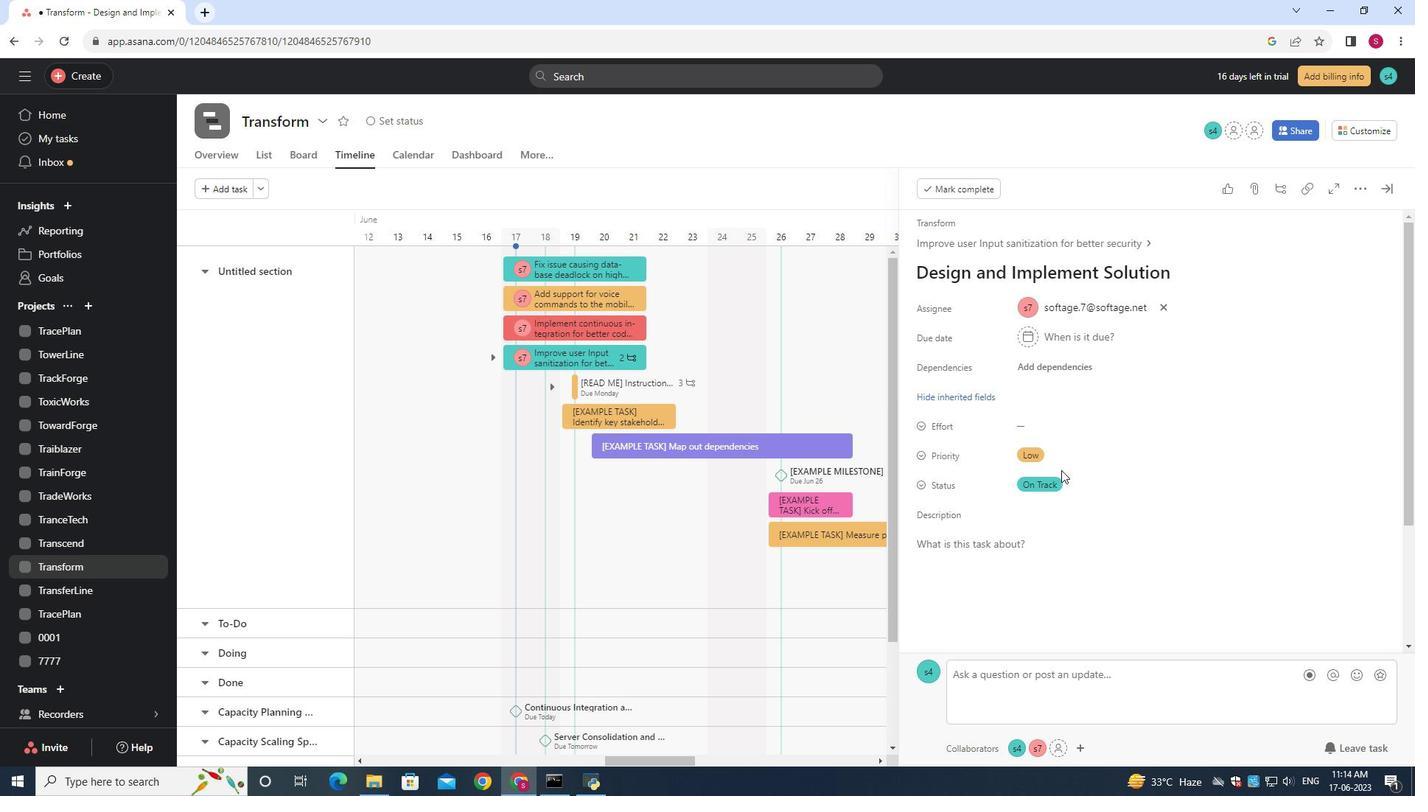 
